 Task: Create a due date automation trigger when advanced on, on the tuesday before a card is due add fields with custom field "Resume" set to a number lower or equal to 1 and greater or equal to 10 at 11:00 AM.
Action: Mouse moved to (910, 276)
Screenshot: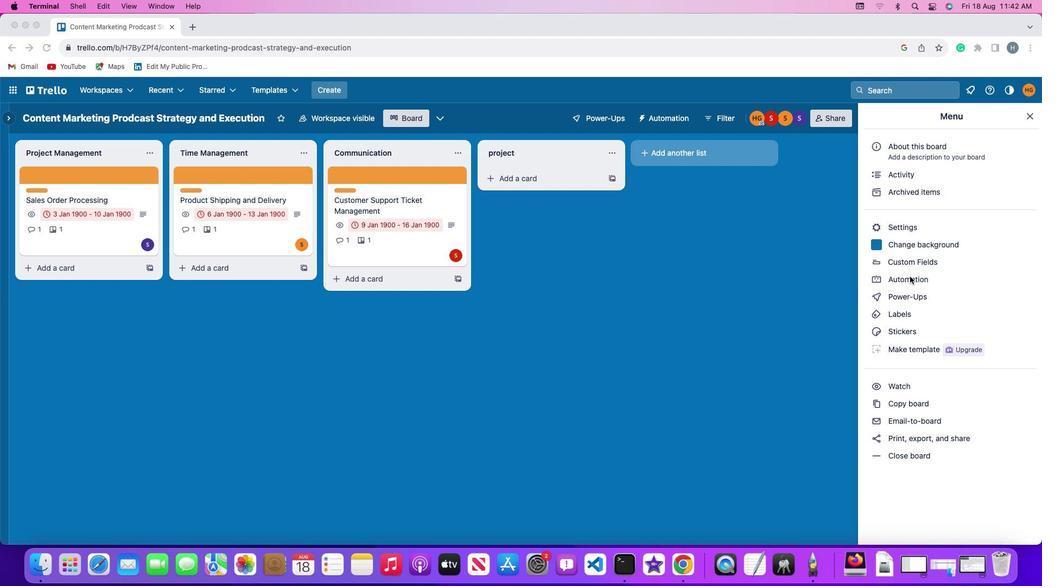 
Action: Mouse pressed left at (910, 276)
Screenshot: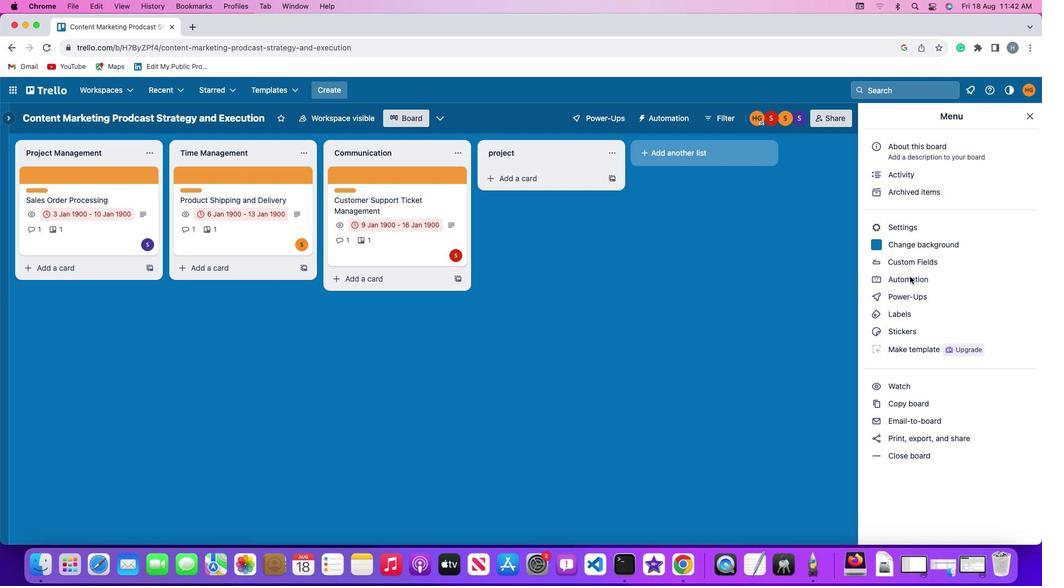 
Action: Mouse pressed left at (910, 276)
Screenshot: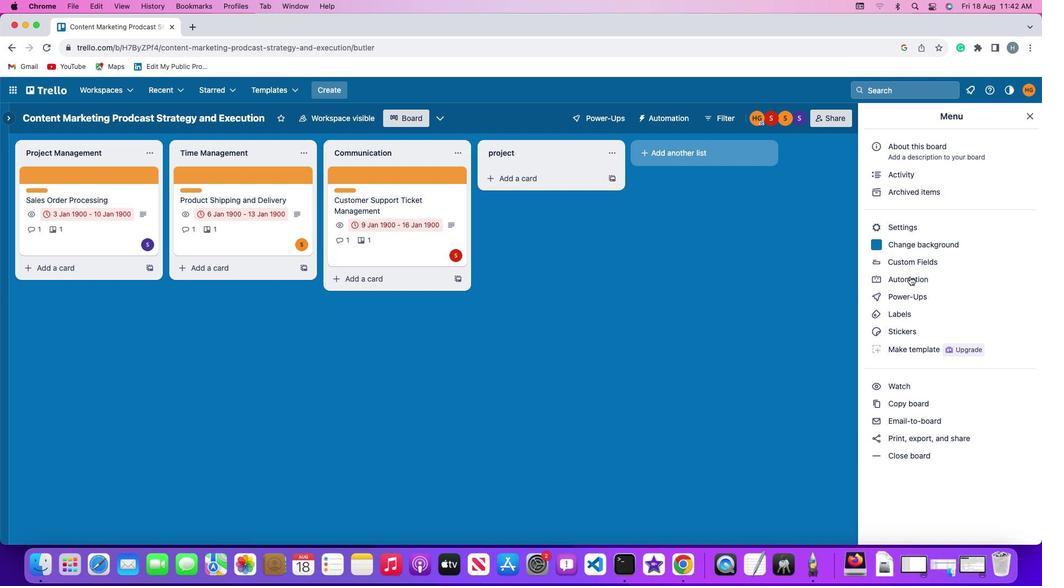 
Action: Mouse moved to (53, 256)
Screenshot: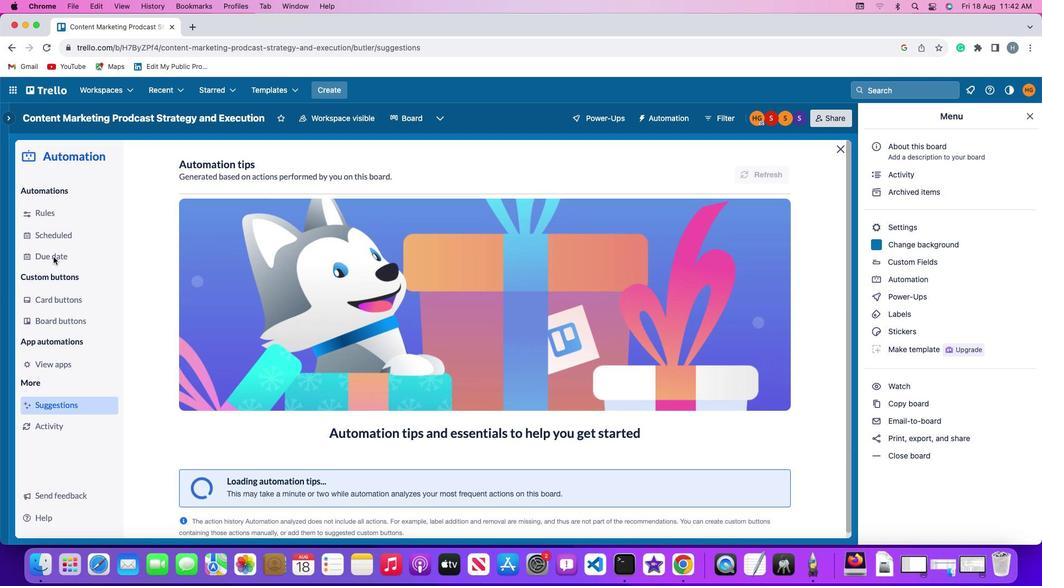 
Action: Mouse pressed left at (53, 256)
Screenshot: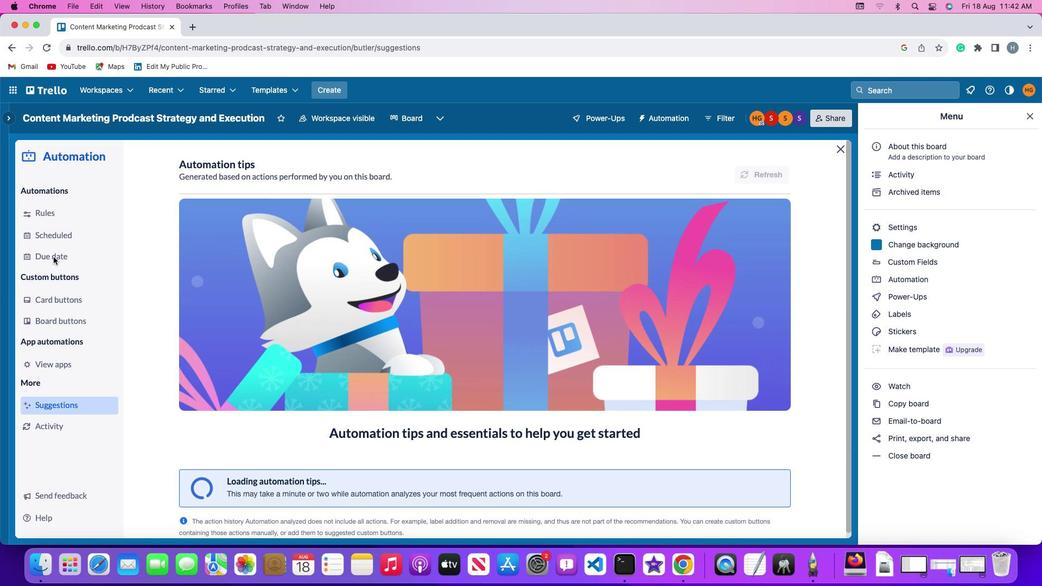 
Action: Mouse moved to (720, 167)
Screenshot: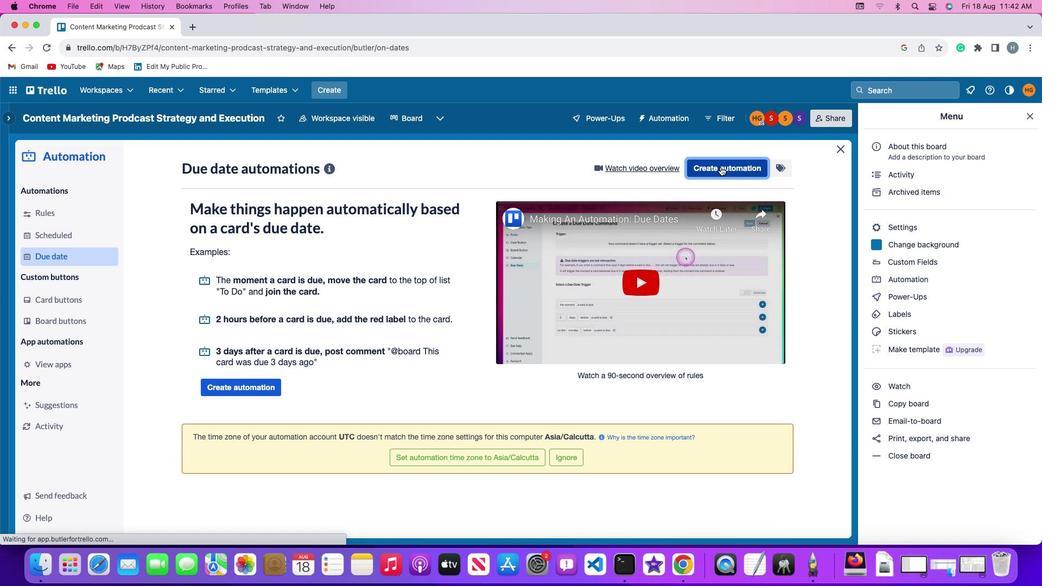 
Action: Mouse pressed left at (720, 167)
Screenshot: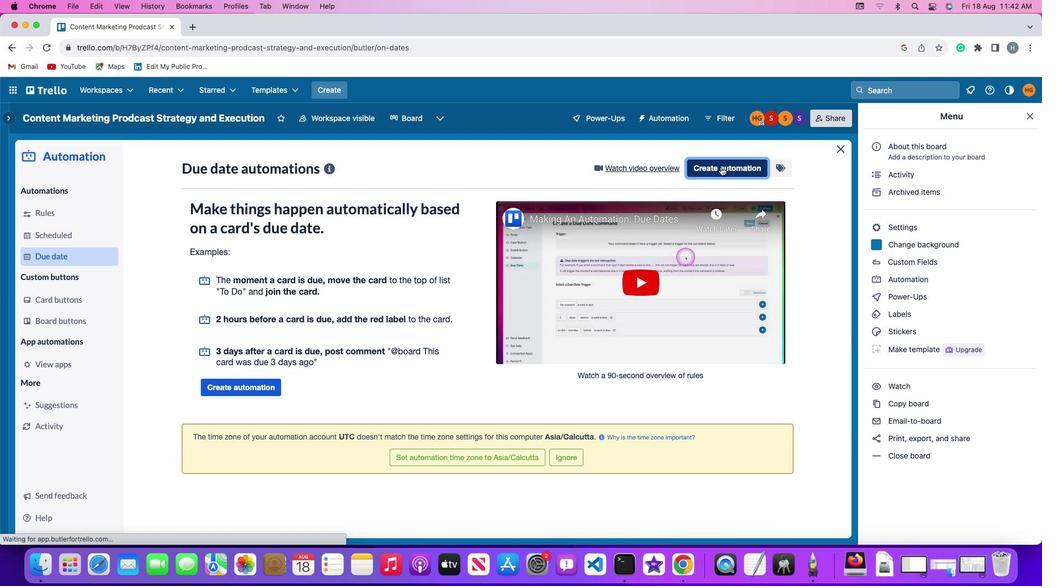 
Action: Mouse moved to (201, 269)
Screenshot: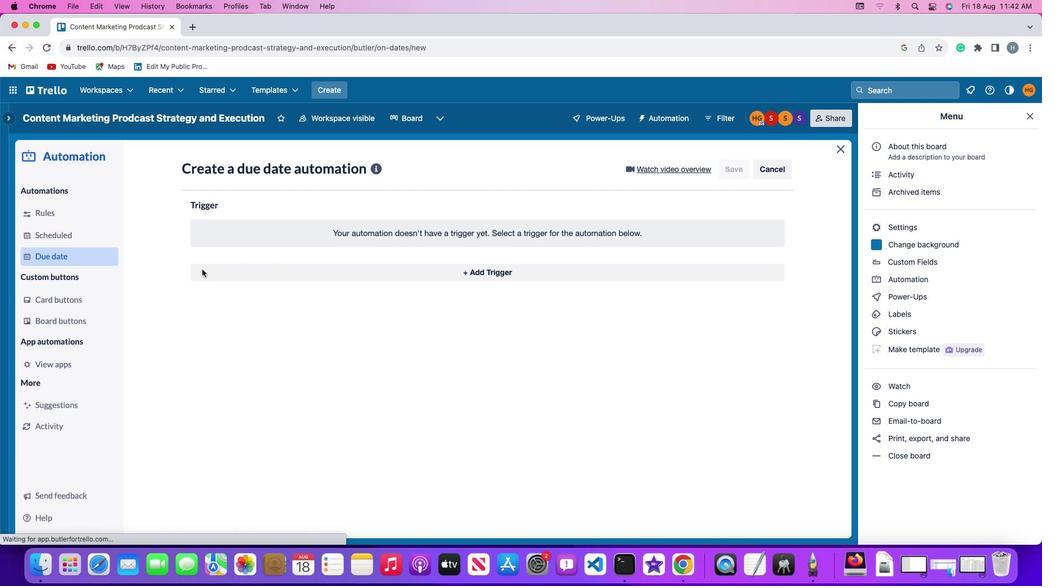 
Action: Mouse pressed left at (201, 269)
Screenshot: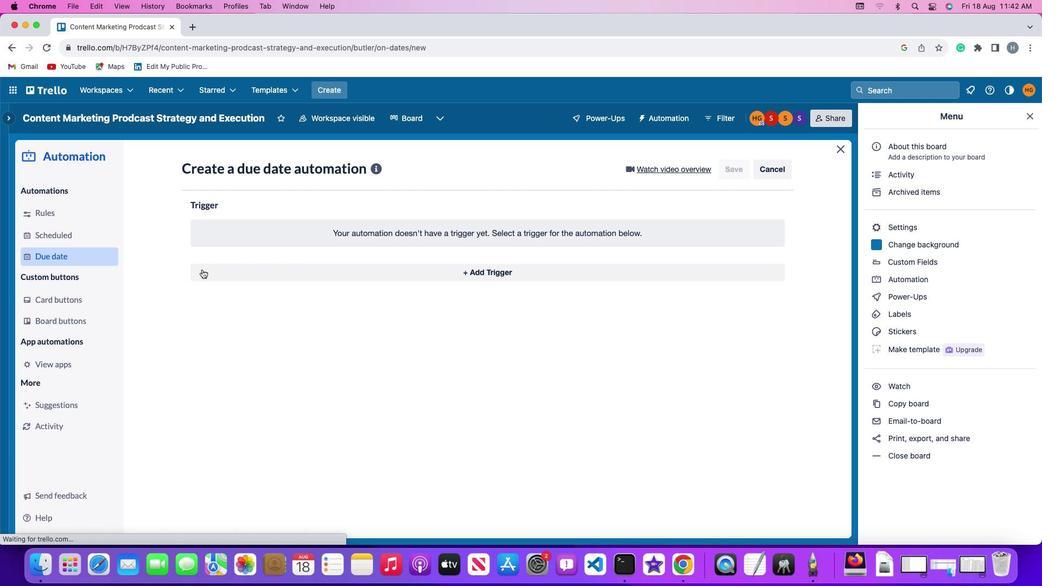 
Action: Mouse moved to (229, 474)
Screenshot: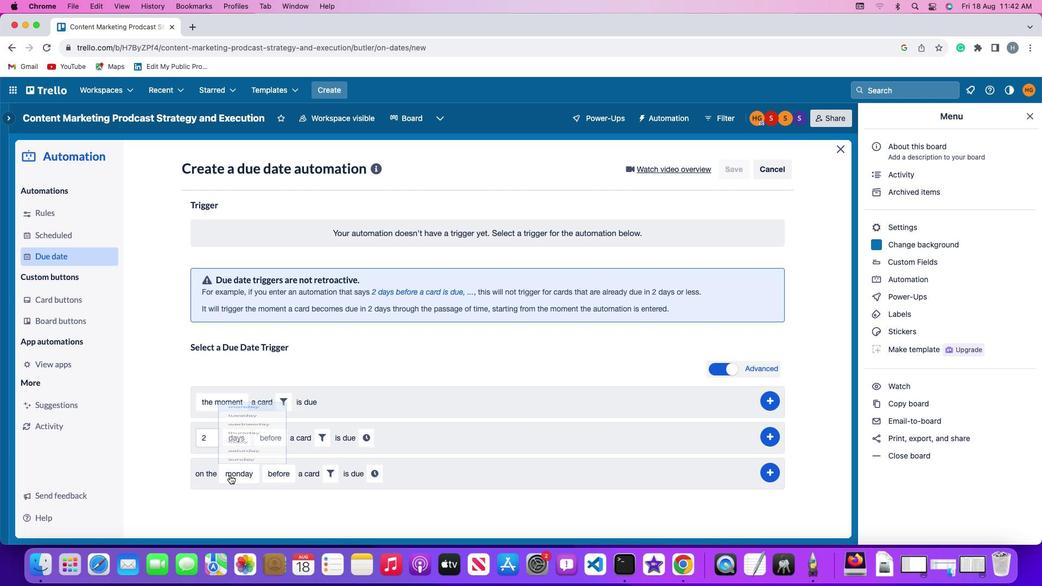 
Action: Mouse pressed left at (229, 474)
Screenshot: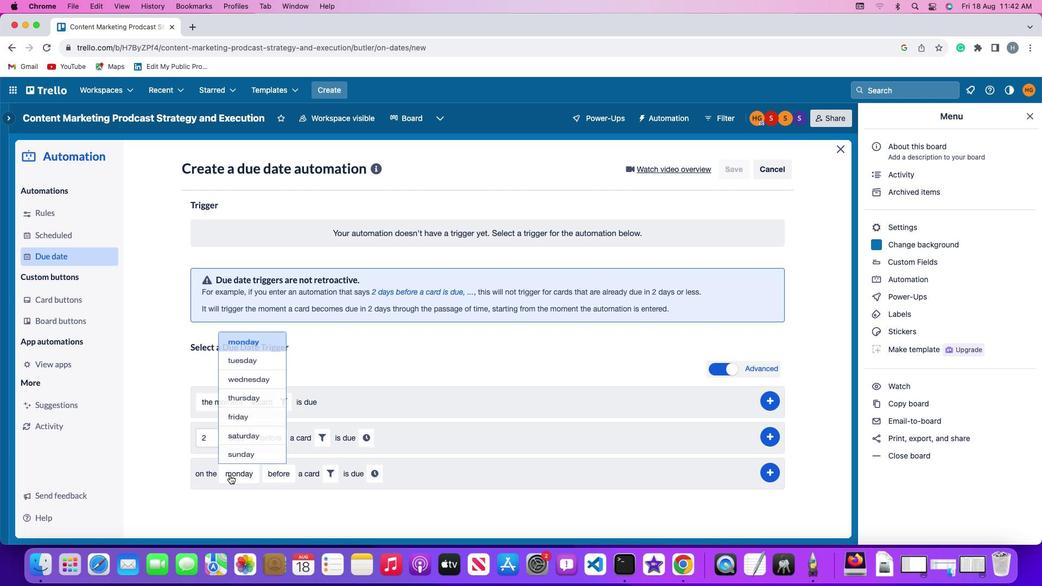 
Action: Mouse moved to (250, 339)
Screenshot: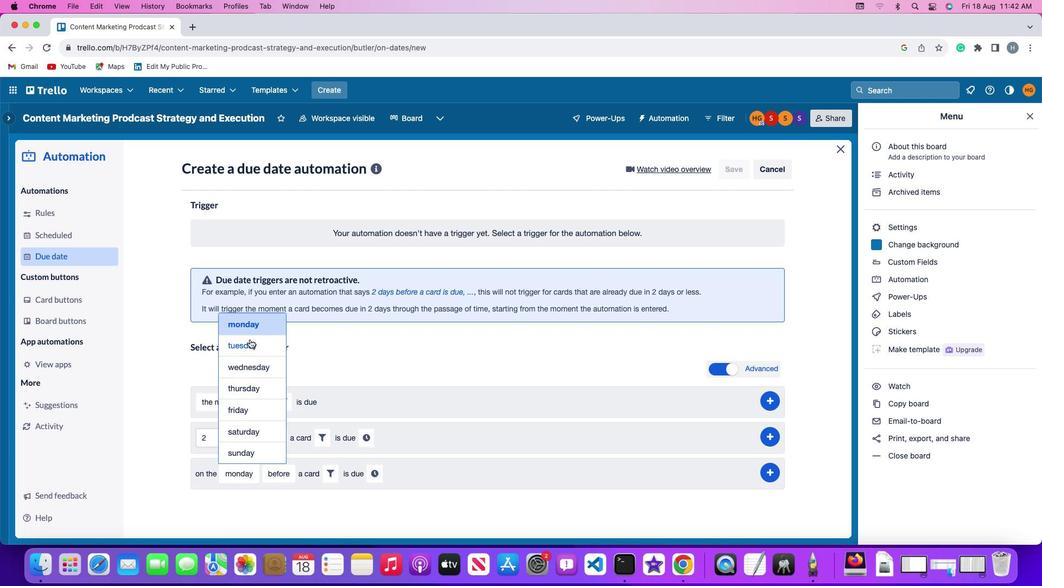 
Action: Mouse pressed left at (250, 339)
Screenshot: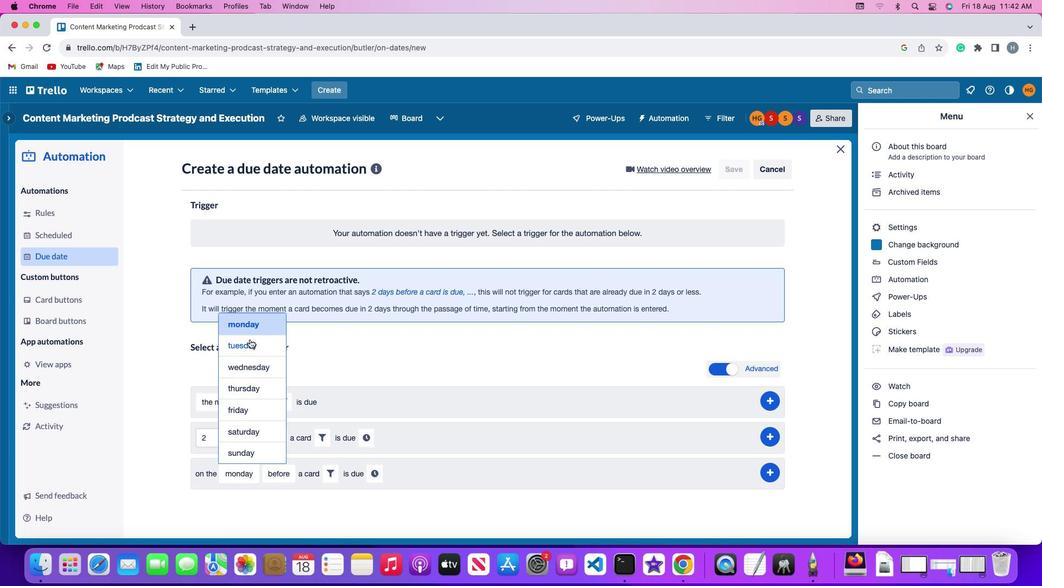 
Action: Mouse moved to (280, 465)
Screenshot: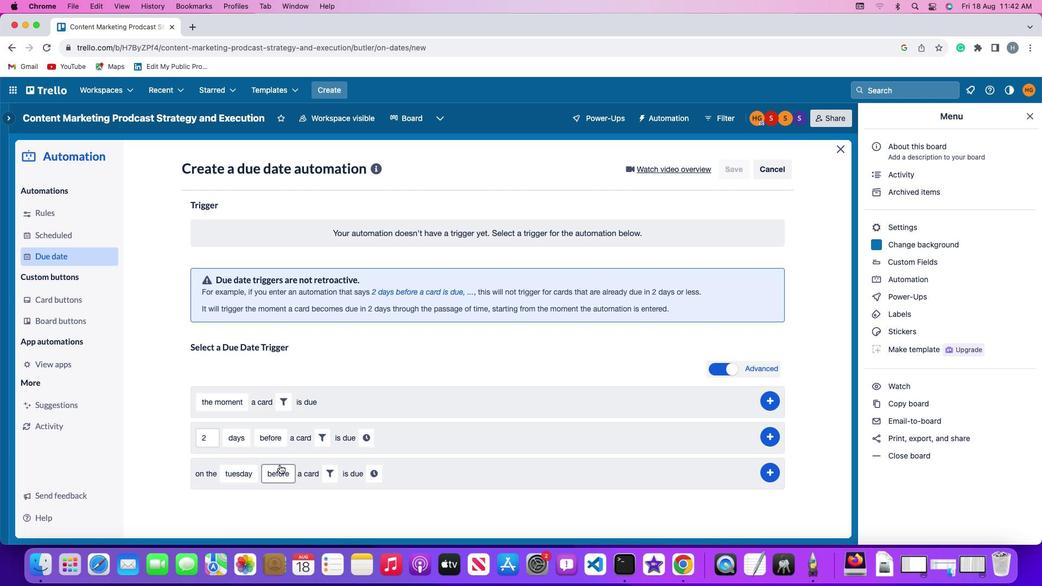 
Action: Mouse pressed left at (280, 465)
Screenshot: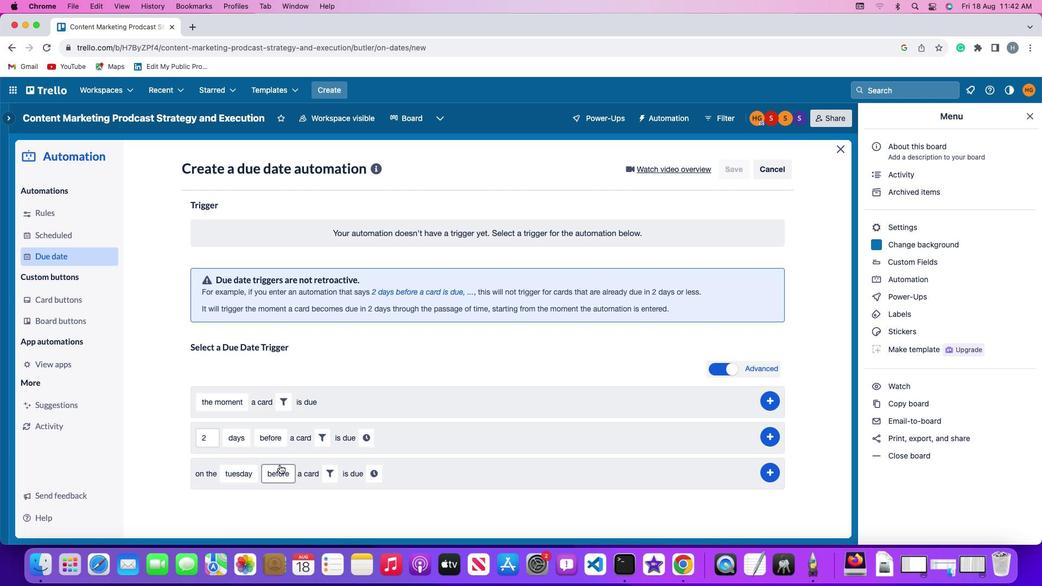 
Action: Mouse moved to (303, 378)
Screenshot: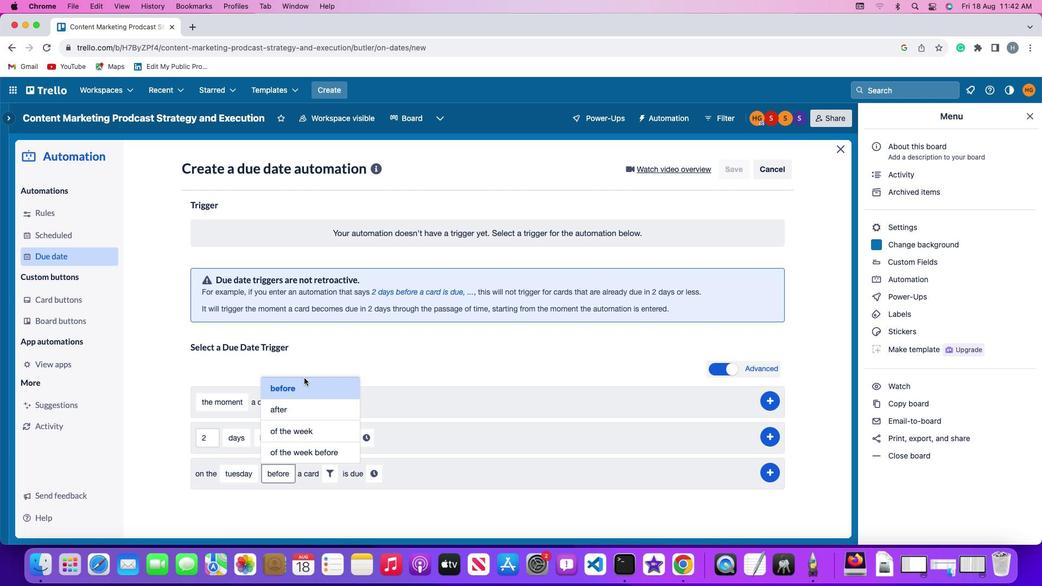 
Action: Mouse pressed left at (303, 378)
Screenshot: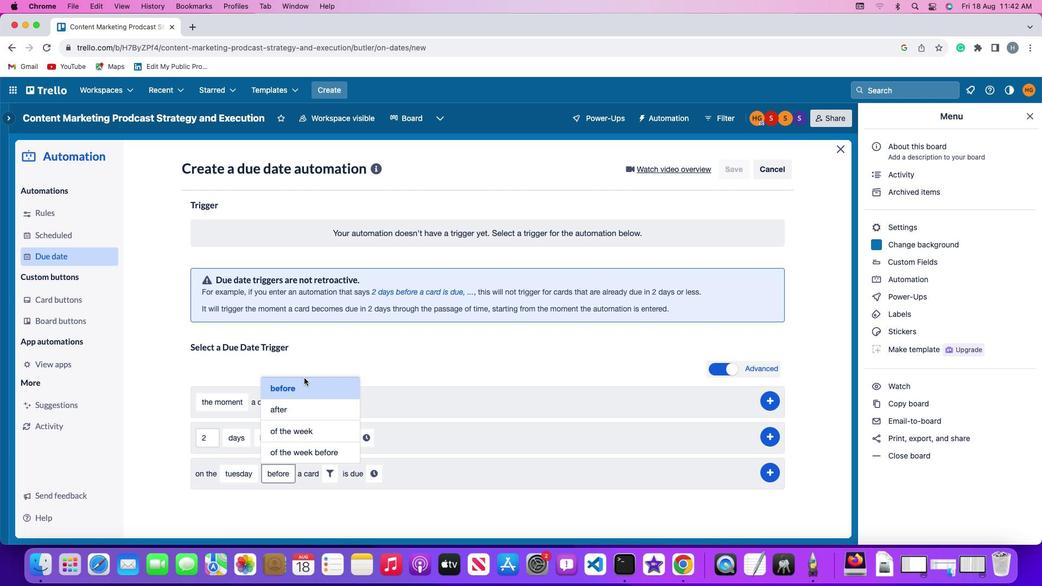 
Action: Mouse moved to (334, 472)
Screenshot: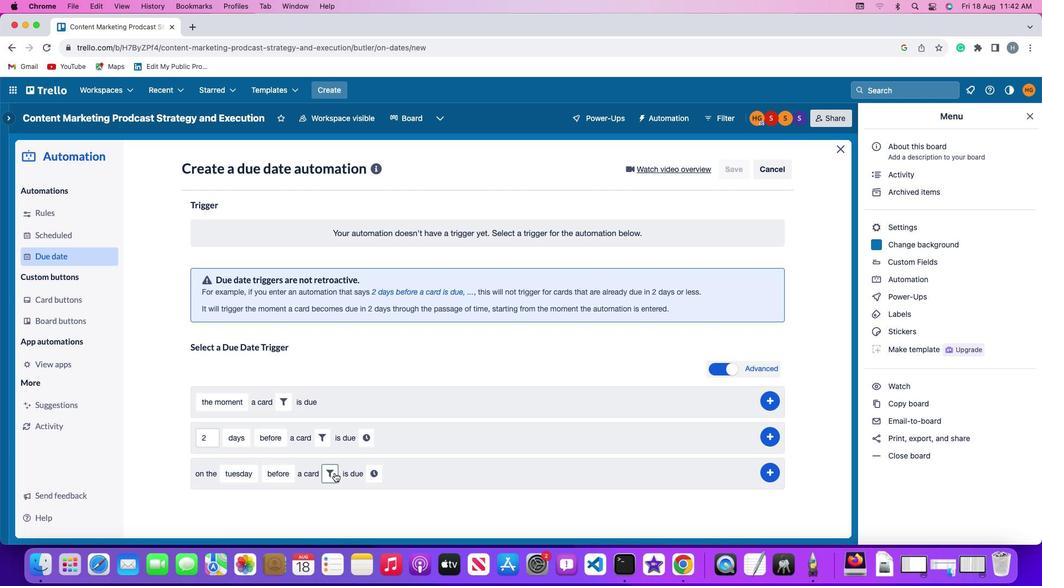 
Action: Mouse pressed left at (334, 472)
Screenshot: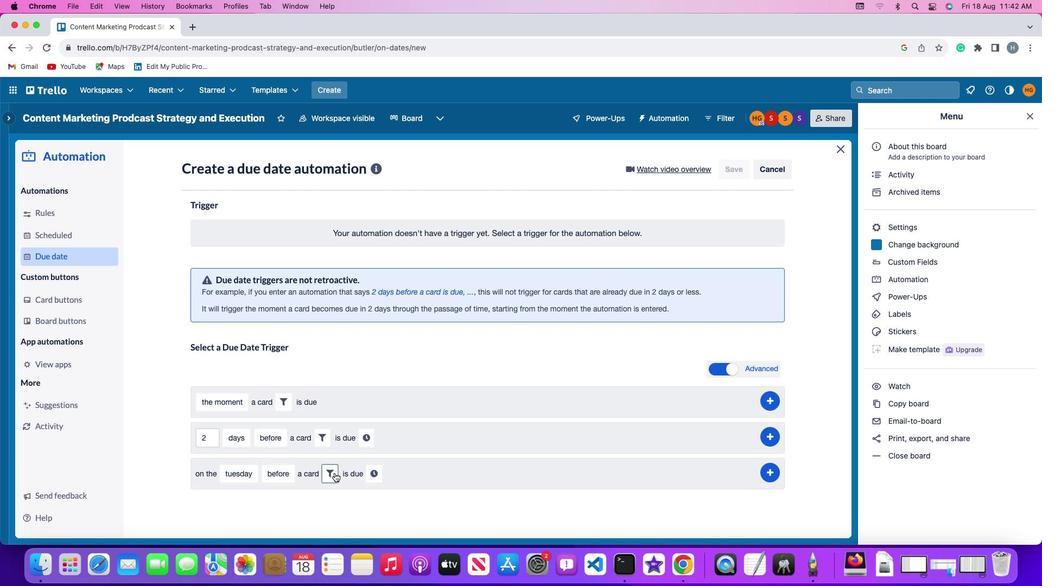 
Action: Mouse moved to (503, 506)
Screenshot: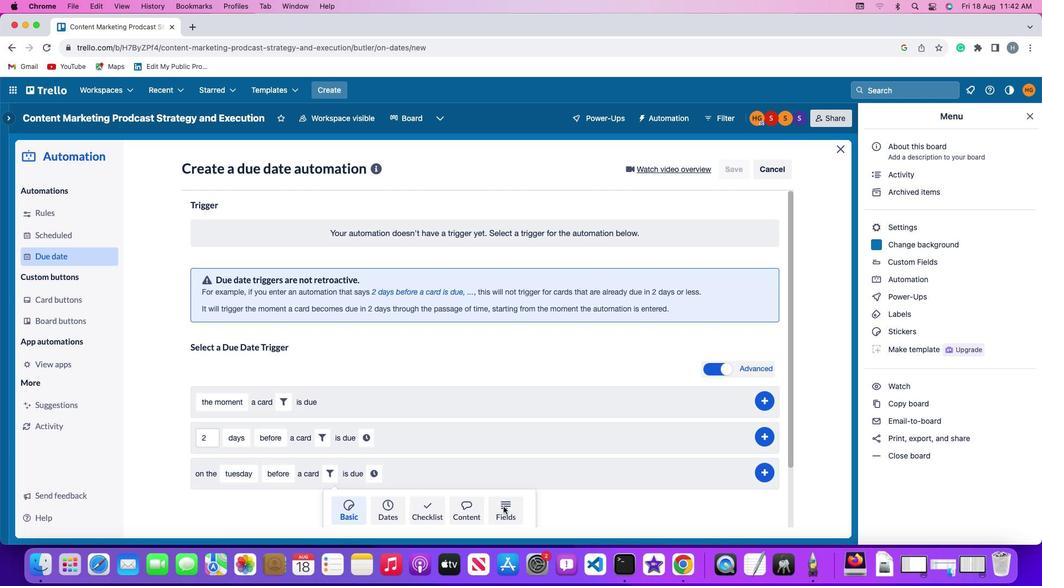 
Action: Mouse pressed left at (503, 506)
Screenshot: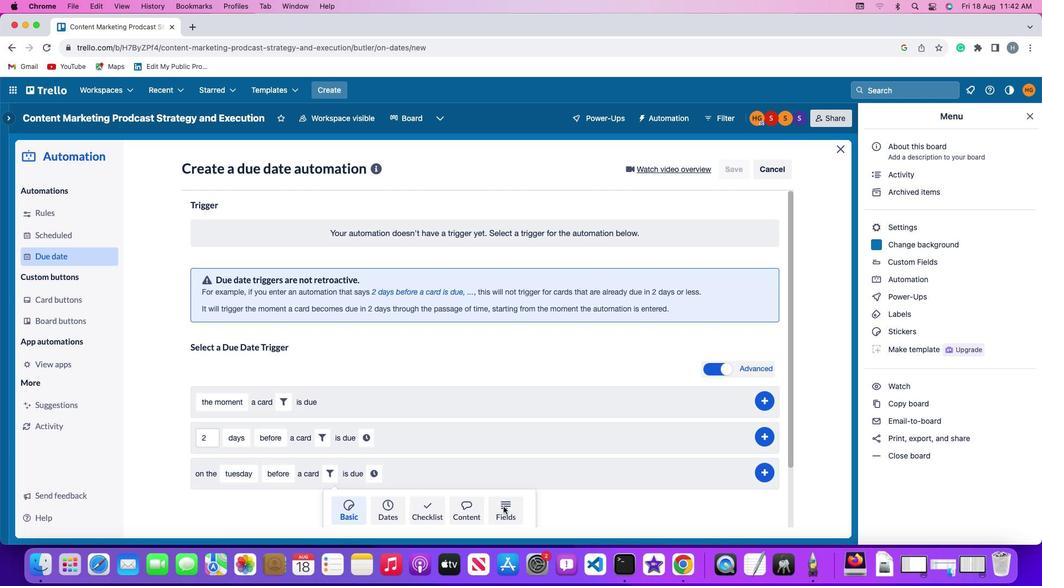 
Action: Mouse moved to (268, 498)
Screenshot: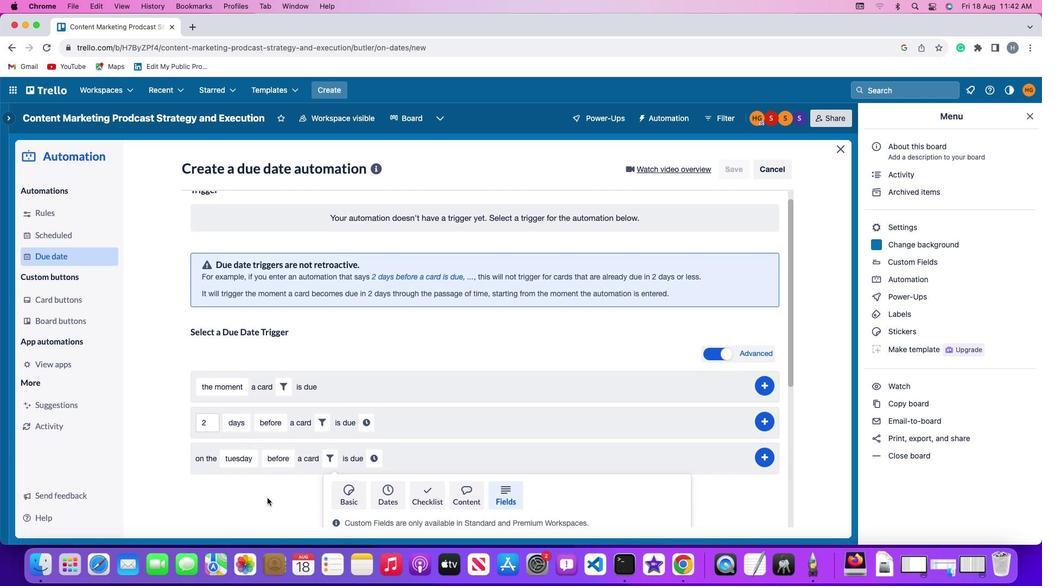 
Action: Mouse scrolled (268, 498) with delta (0, 0)
Screenshot: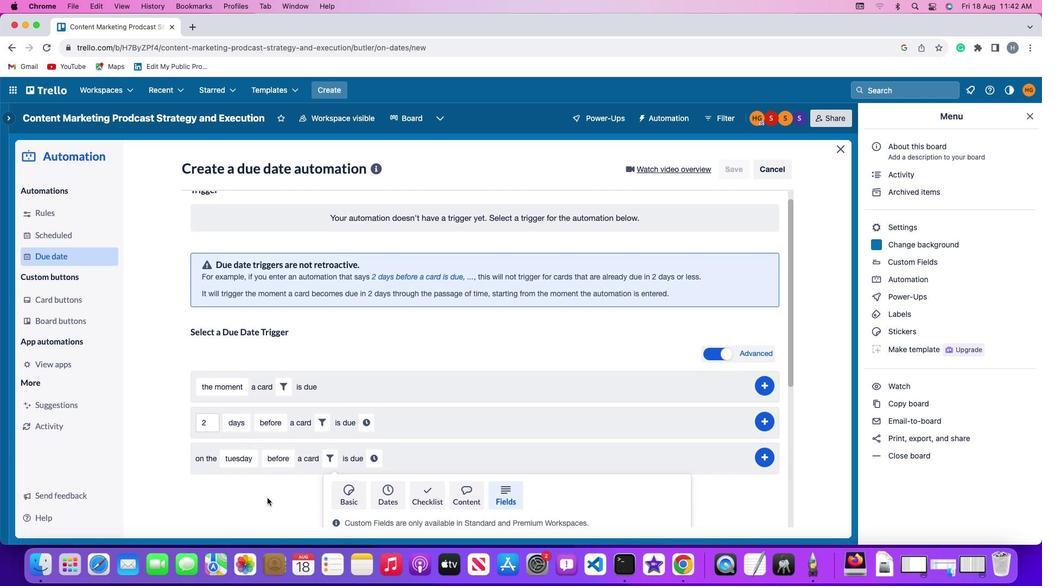 
Action: Mouse scrolled (268, 498) with delta (0, 0)
Screenshot: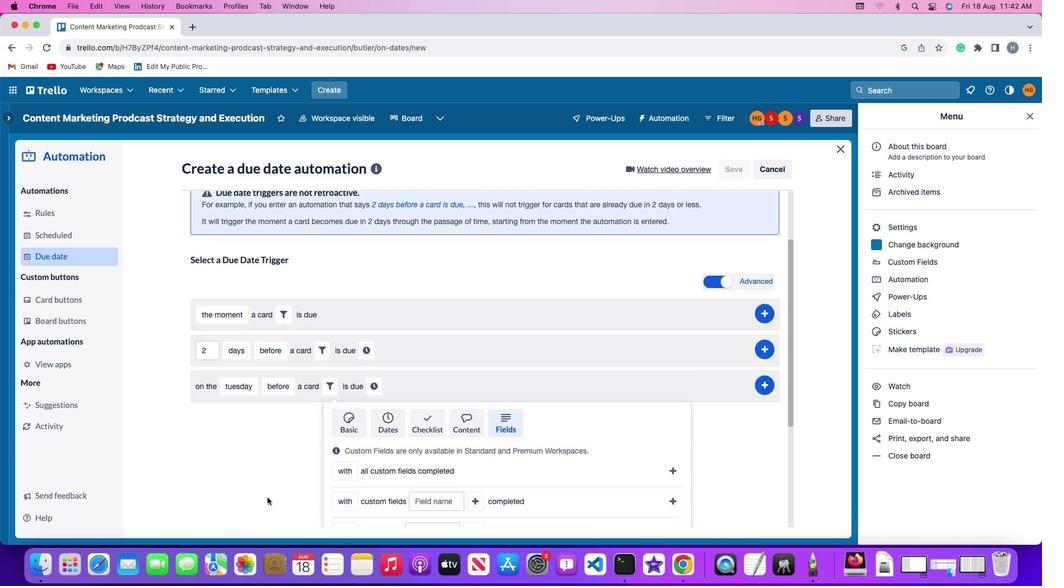 
Action: Mouse scrolled (268, 498) with delta (0, -1)
Screenshot: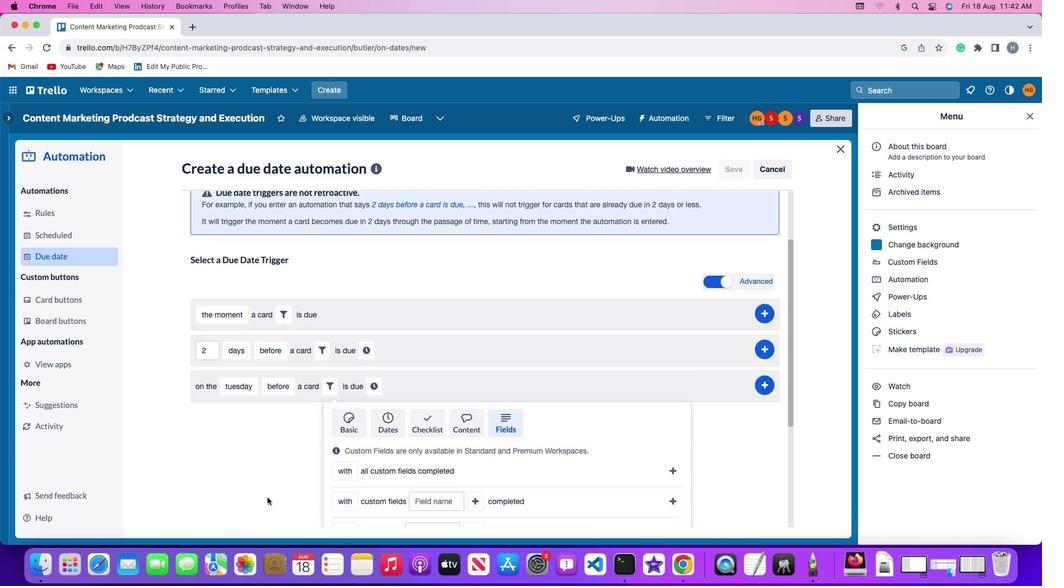 
Action: Mouse scrolled (268, 498) with delta (0, -2)
Screenshot: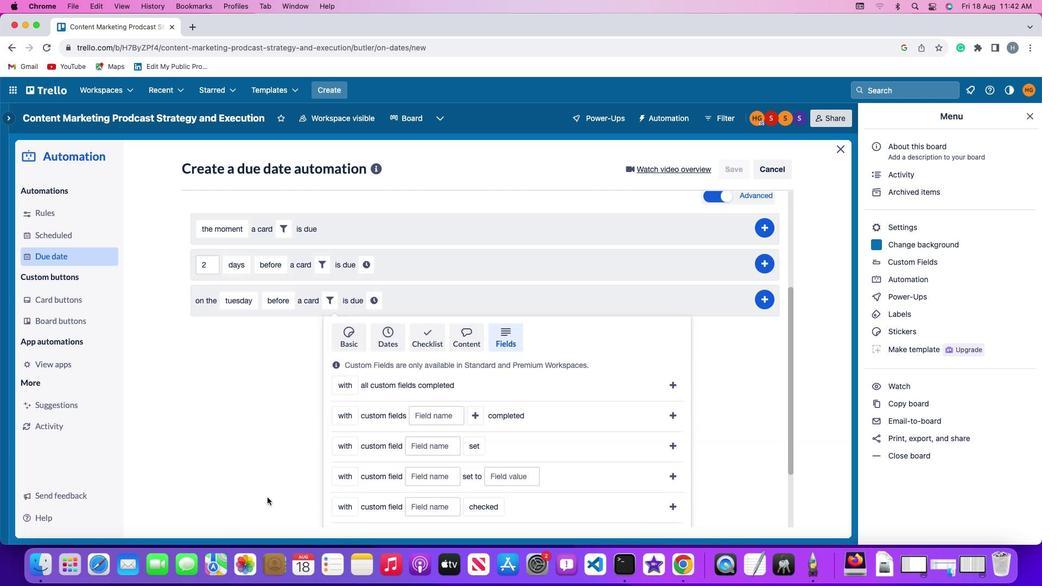 
Action: Mouse moved to (267, 497)
Screenshot: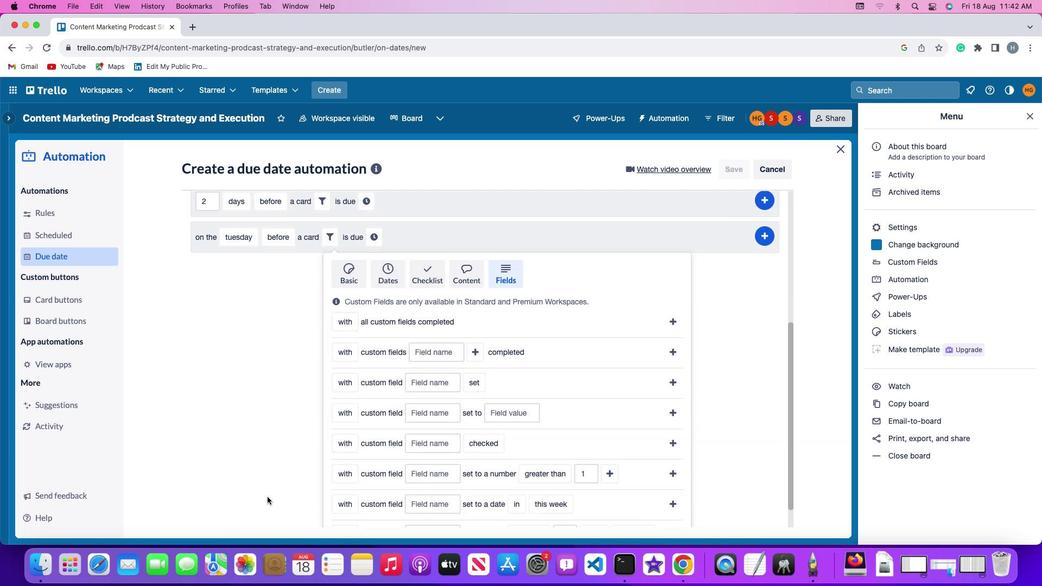 
Action: Mouse scrolled (267, 497) with delta (0, -3)
Screenshot: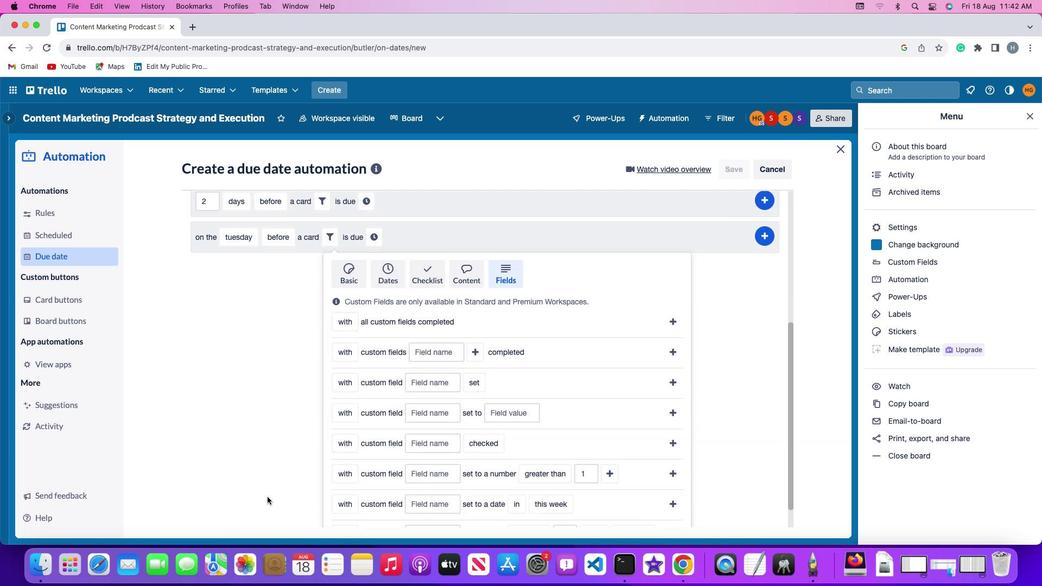 
Action: Mouse moved to (267, 496)
Screenshot: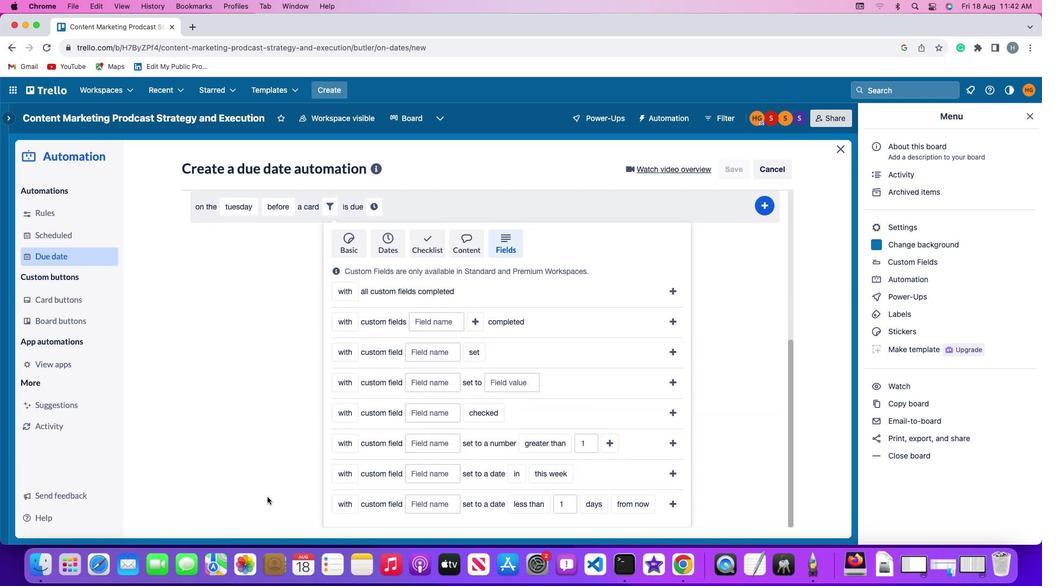 
Action: Mouse scrolled (267, 496) with delta (0, 0)
Screenshot: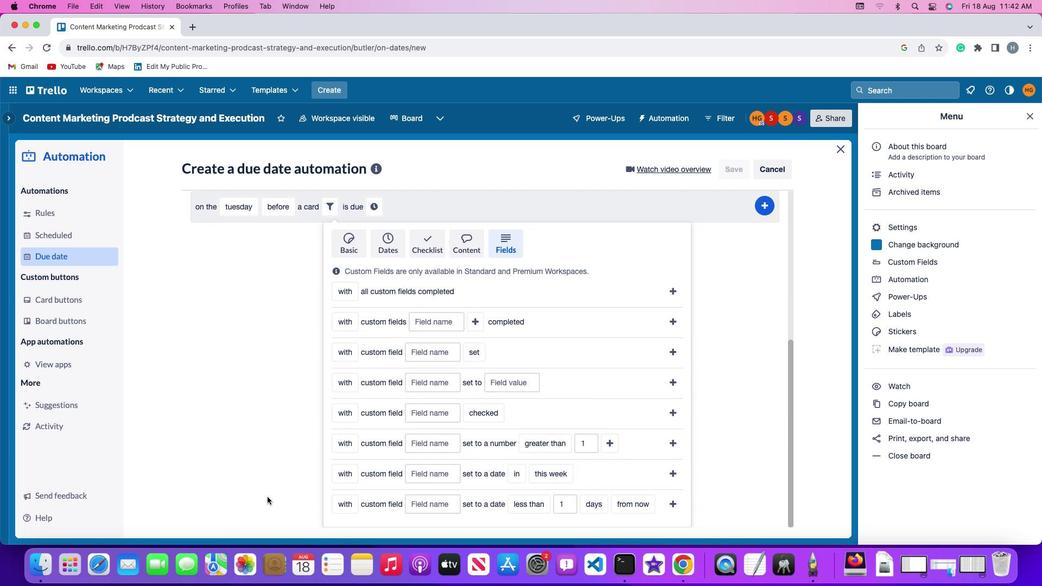 
Action: Mouse scrolled (267, 496) with delta (0, 0)
Screenshot: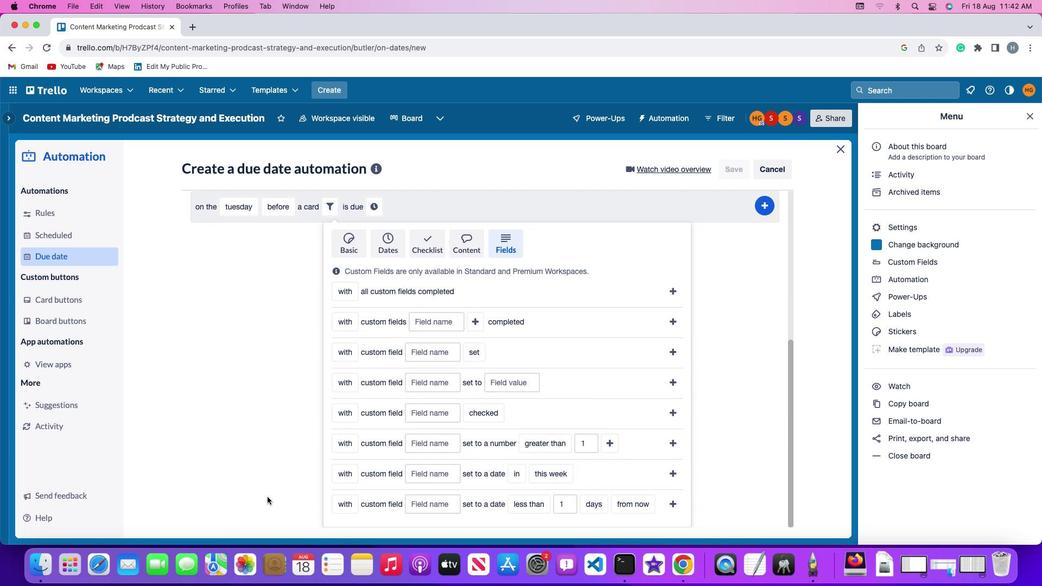 
Action: Mouse scrolled (267, 496) with delta (0, -1)
Screenshot: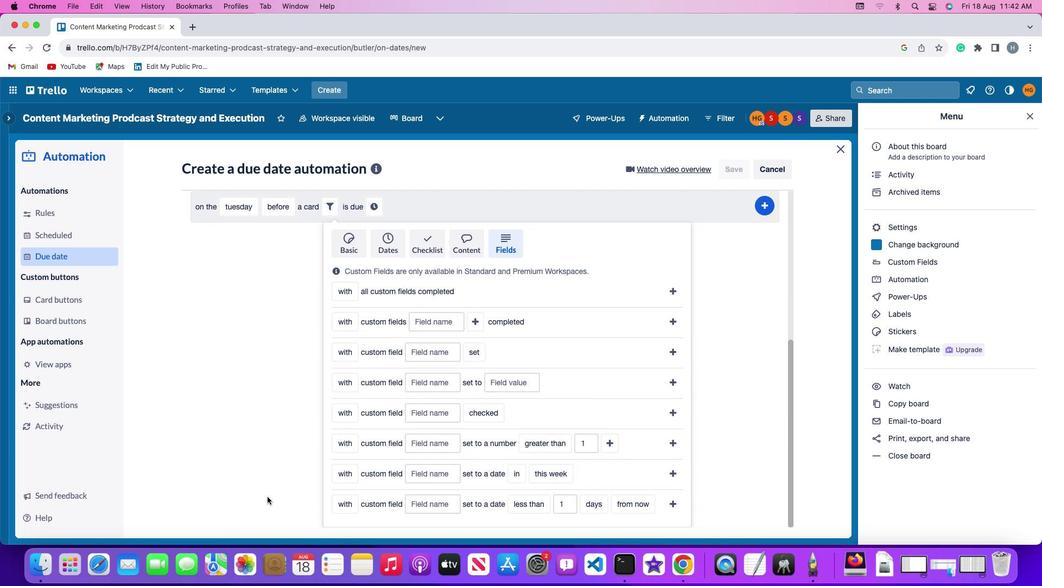 
Action: Mouse scrolled (267, 496) with delta (0, -2)
Screenshot: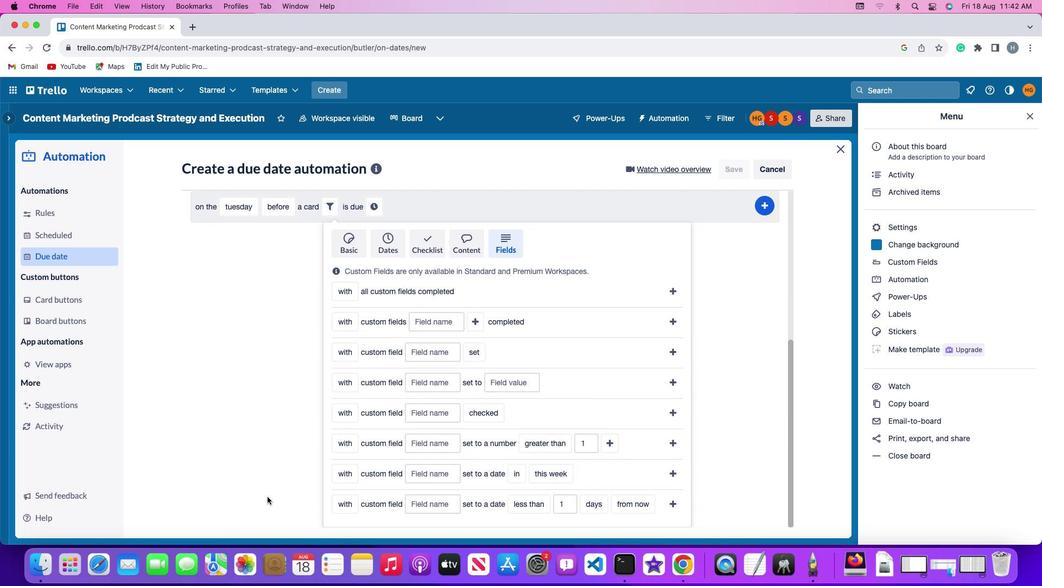 
Action: Mouse scrolled (267, 496) with delta (0, -2)
Screenshot: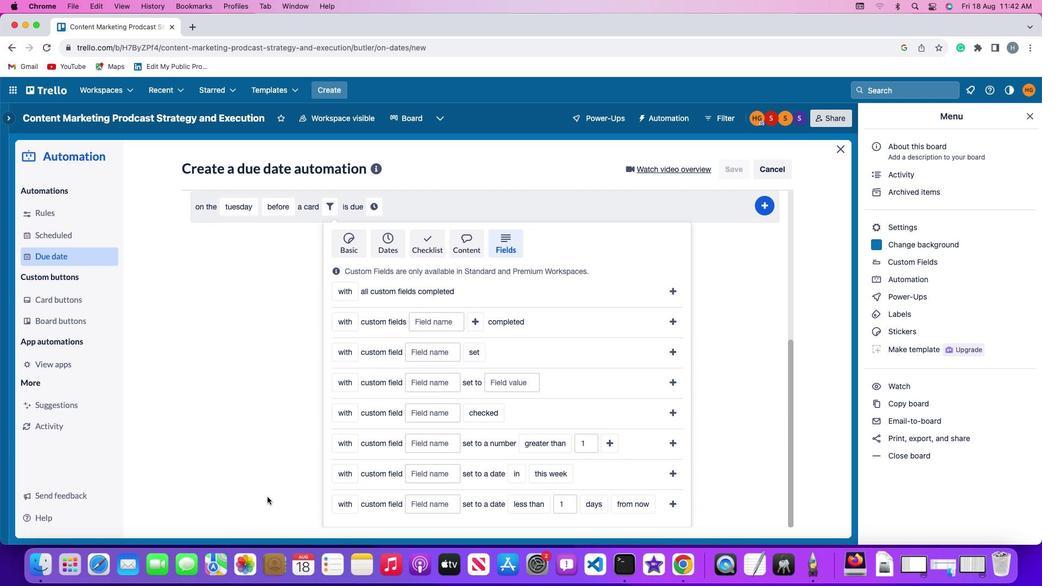 
Action: Mouse moved to (341, 444)
Screenshot: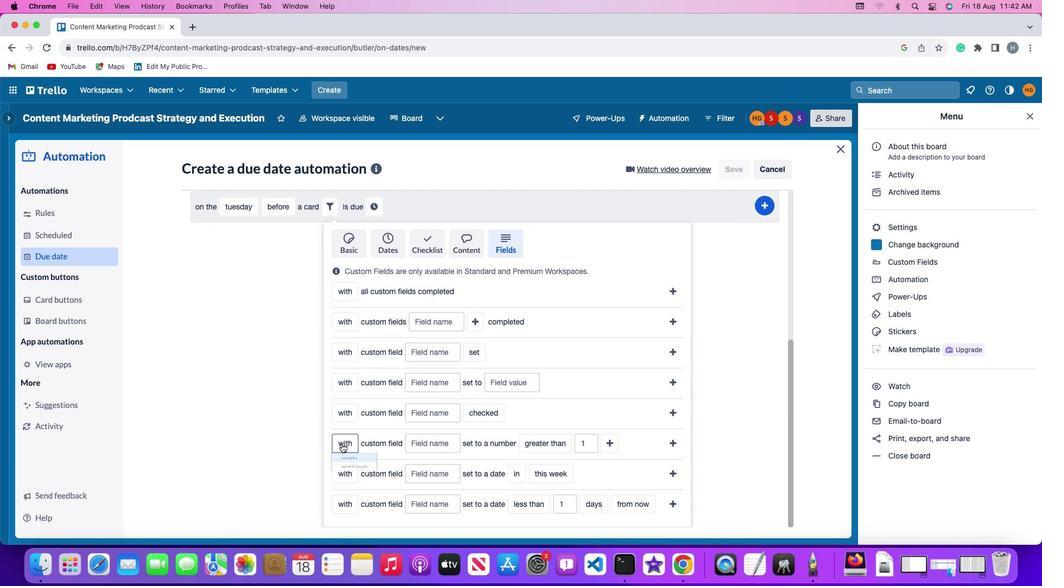 
Action: Mouse pressed left at (341, 444)
Screenshot: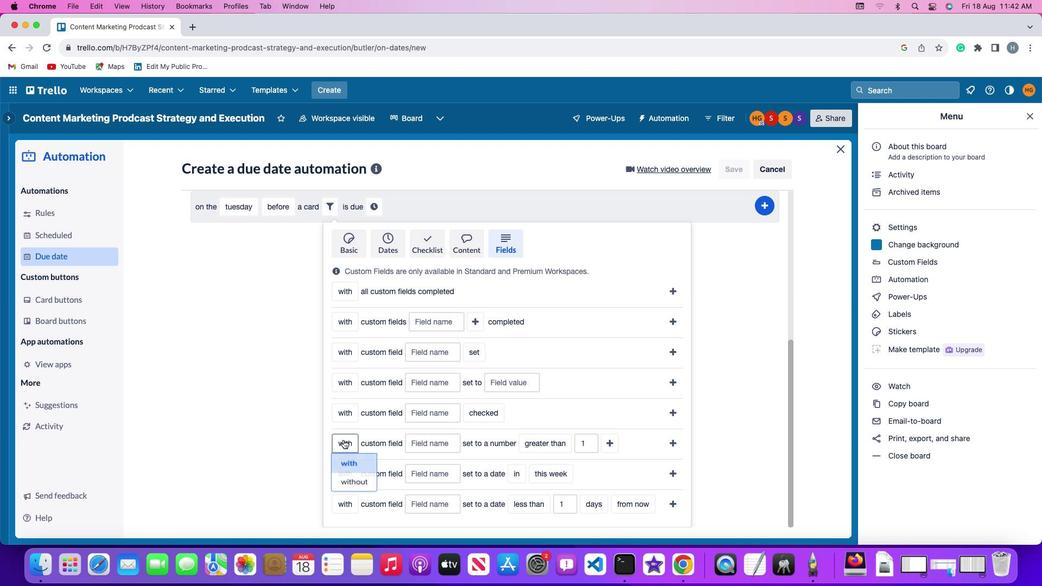 
Action: Mouse moved to (349, 465)
Screenshot: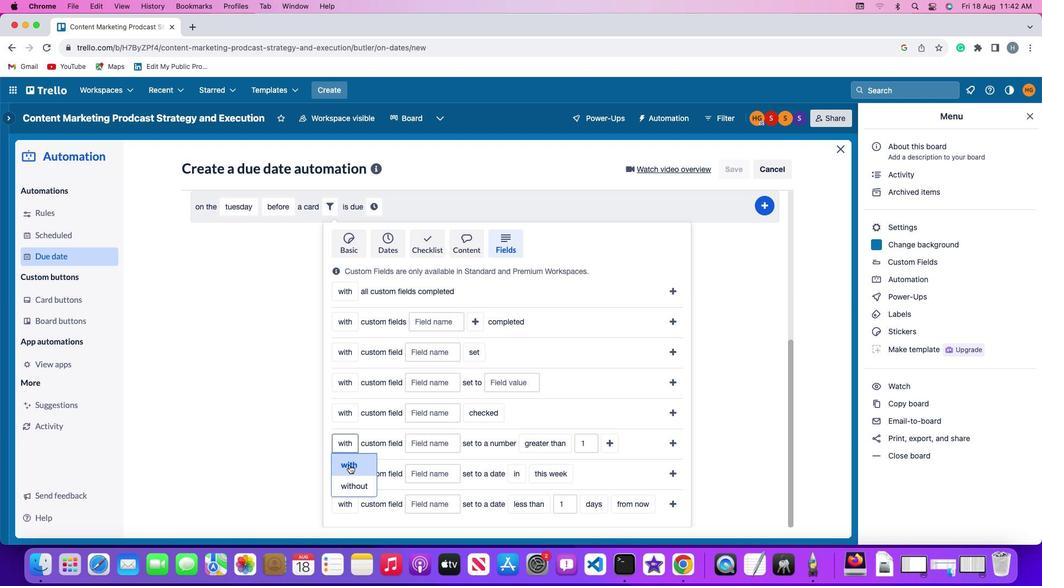 
Action: Mouse pressed left at (349, 465)
Screenshot: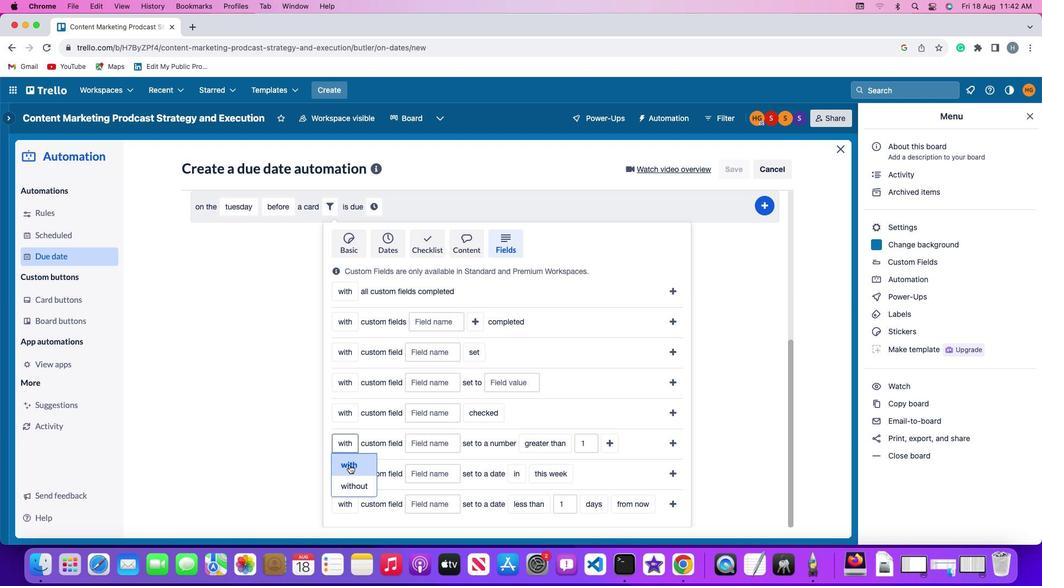 
Action: Mouse moved to (438, 448)
Screenshot: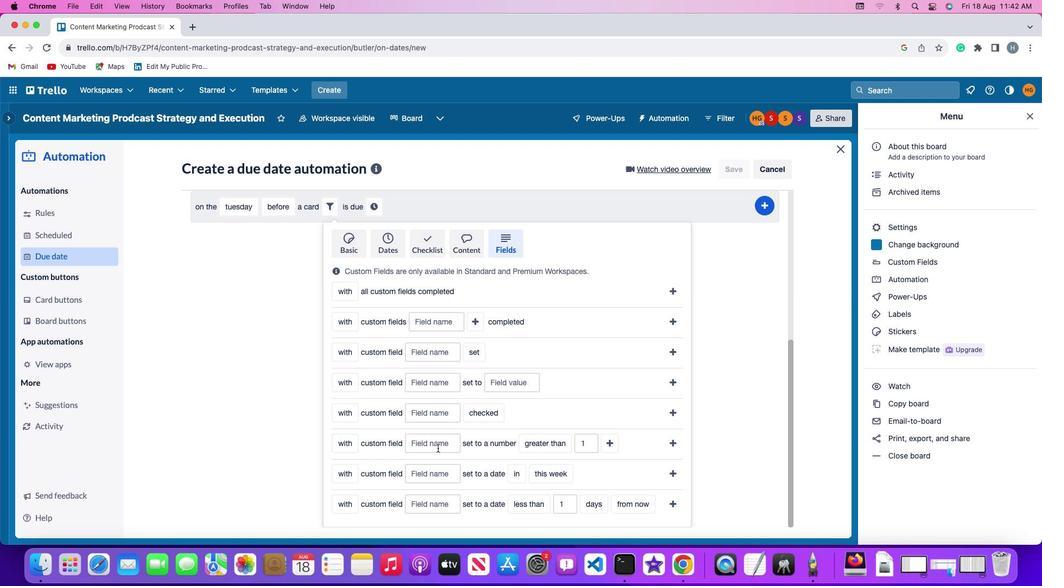 
Action: Mouse pressed left at (438, 448)
Screenshot: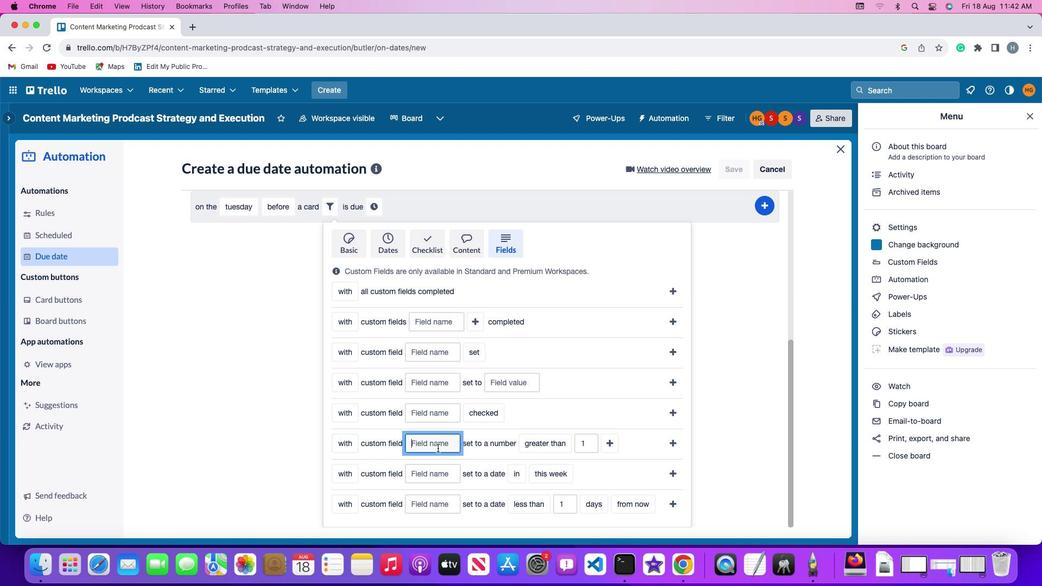 
Action: Mouse moved to (438, 447)
Screenshot: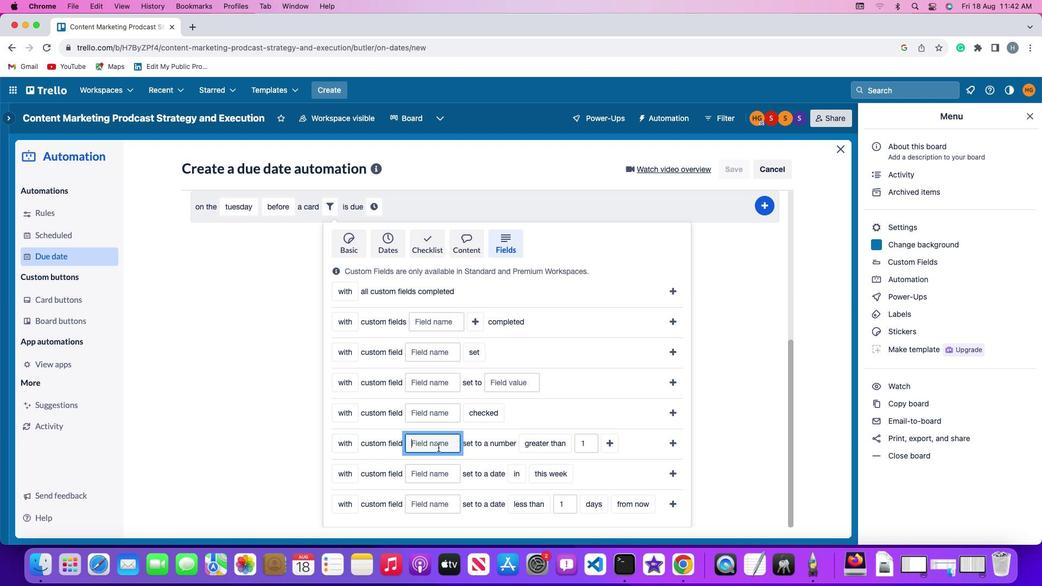 
Action: Key pressed Key.shift'R''e''s''u''m''e'
Screenshot: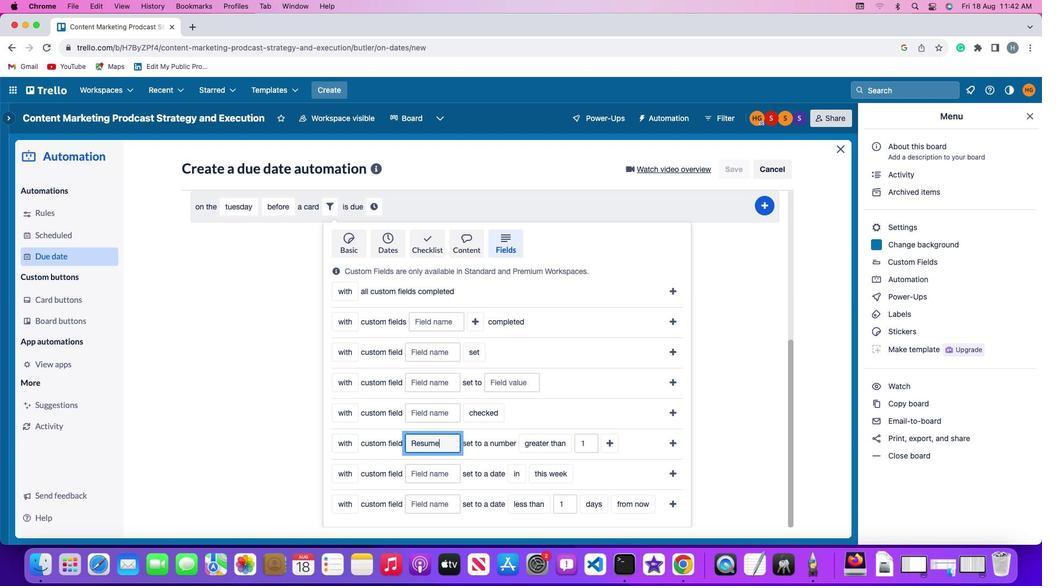 
Action: Mouse moved to (551, 446)
Screenshot: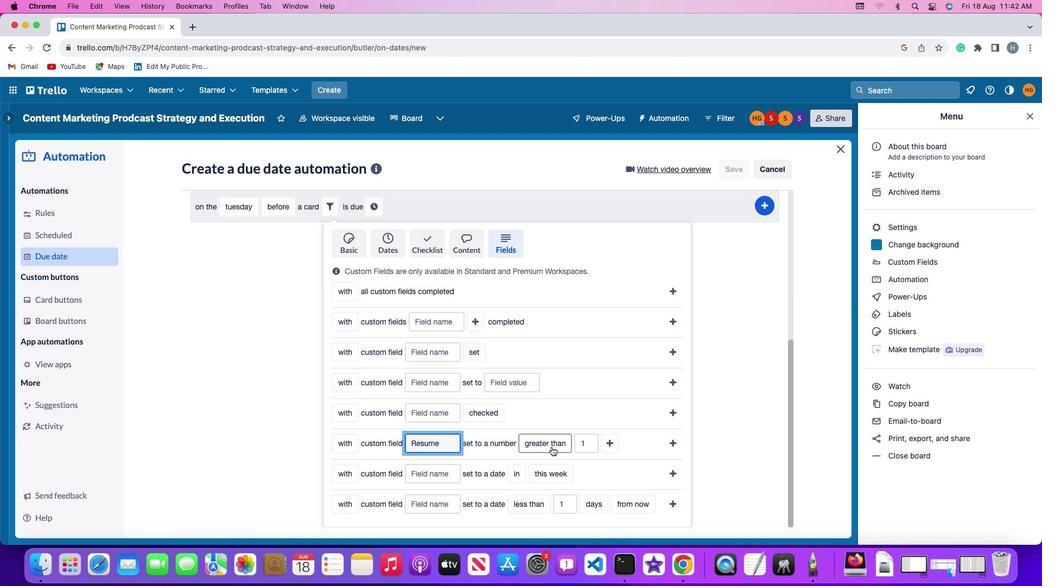 
Action: Mouse pressed left at (551, 446)
Screenshot: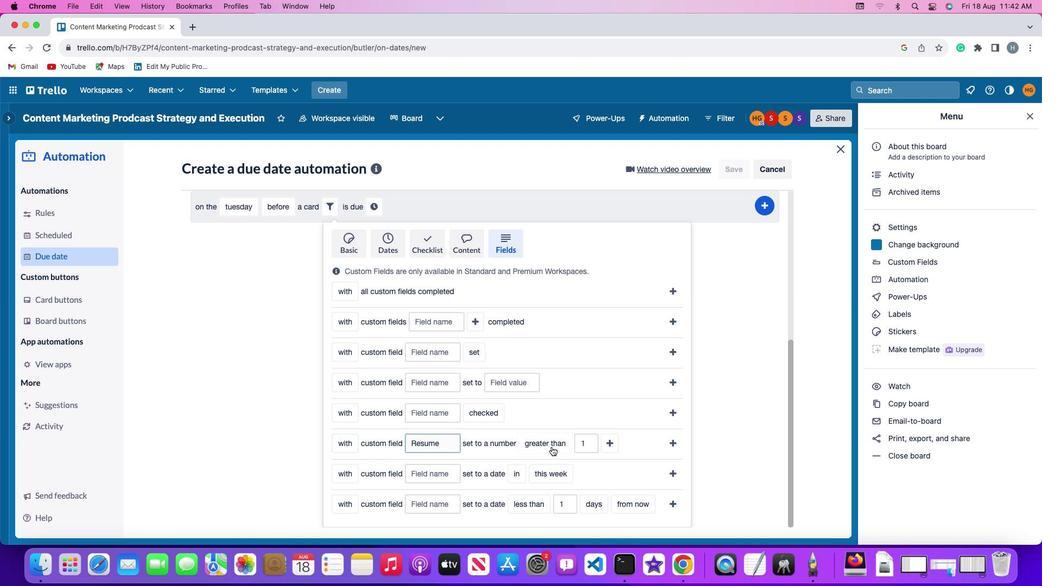 
Action: Mouse moved to (547, 424)
Screenshot: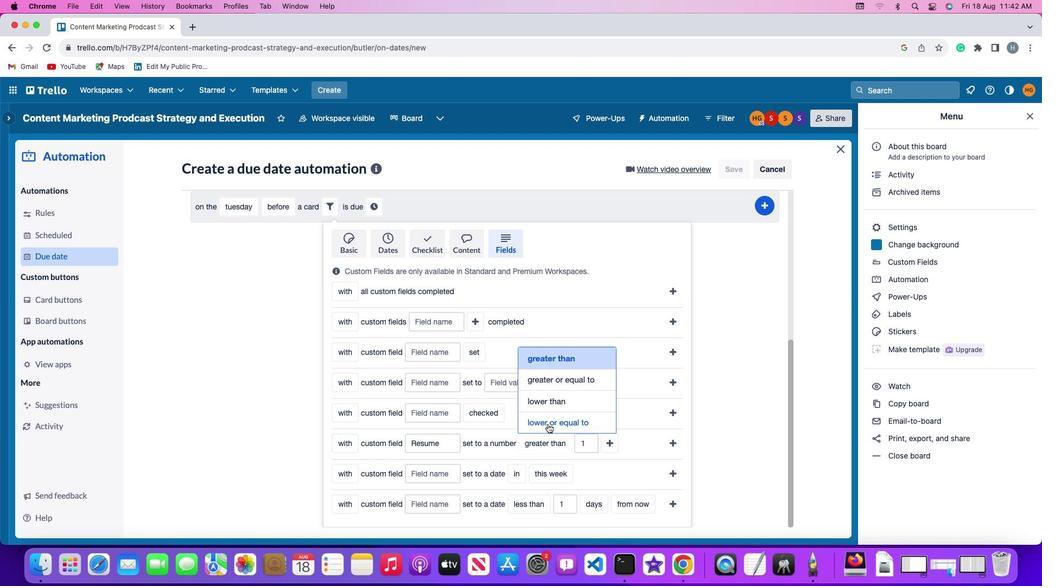 
Action: Mouse pressed left at (547, 424)
Screenshot: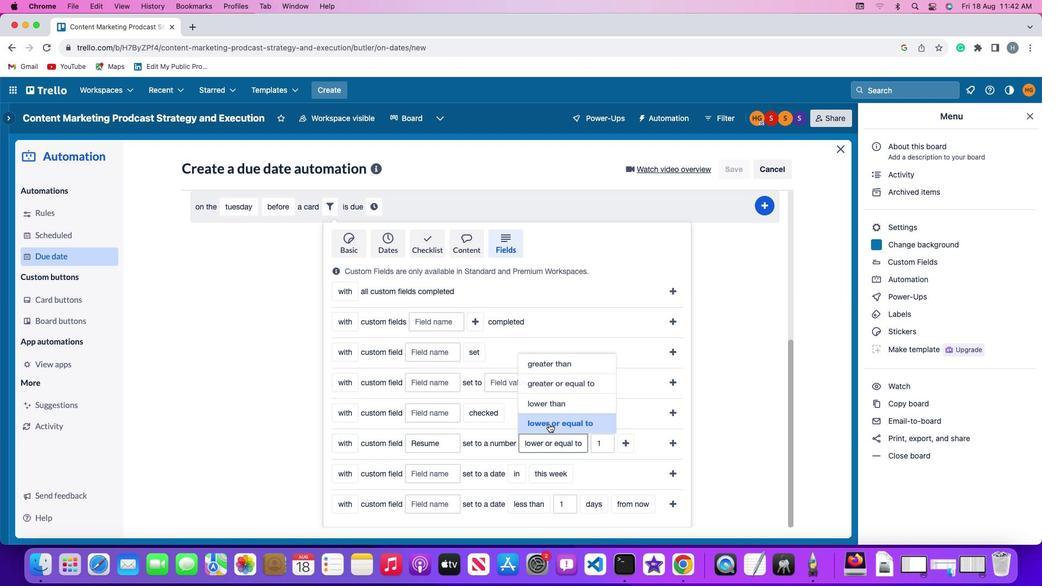 
Action: Mouse moved to (601, 441)
Screenshot: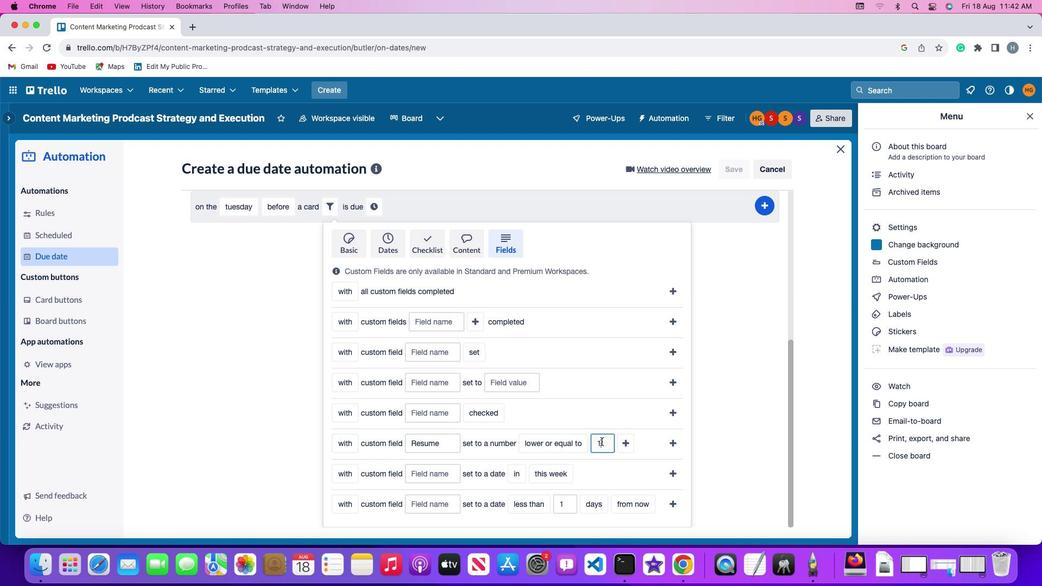
Action: Mouse pressed left at (601, 441)
Screenshot: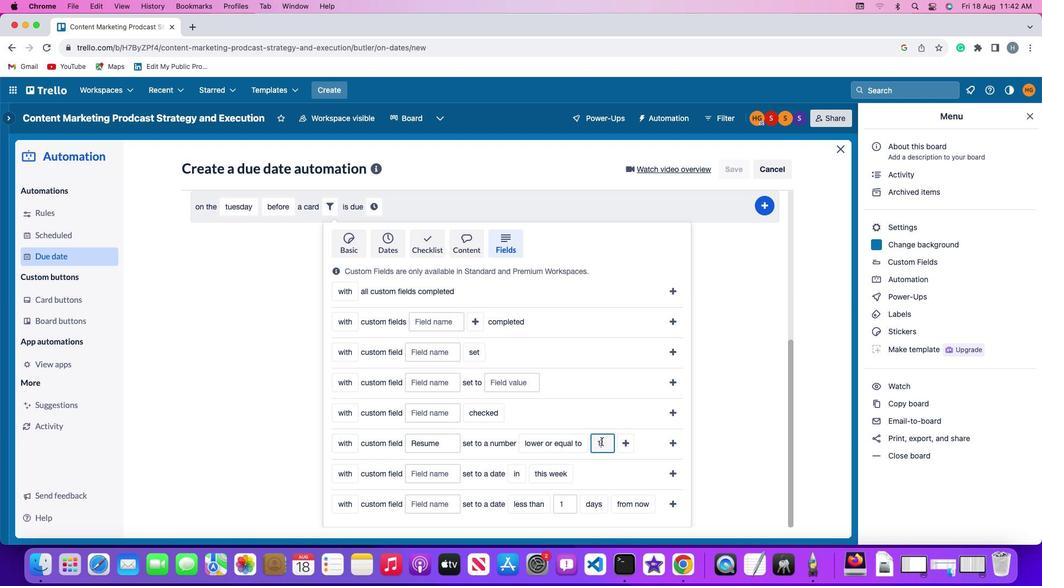 
Action: Key pressed Key.backspace'1'
Screenshot: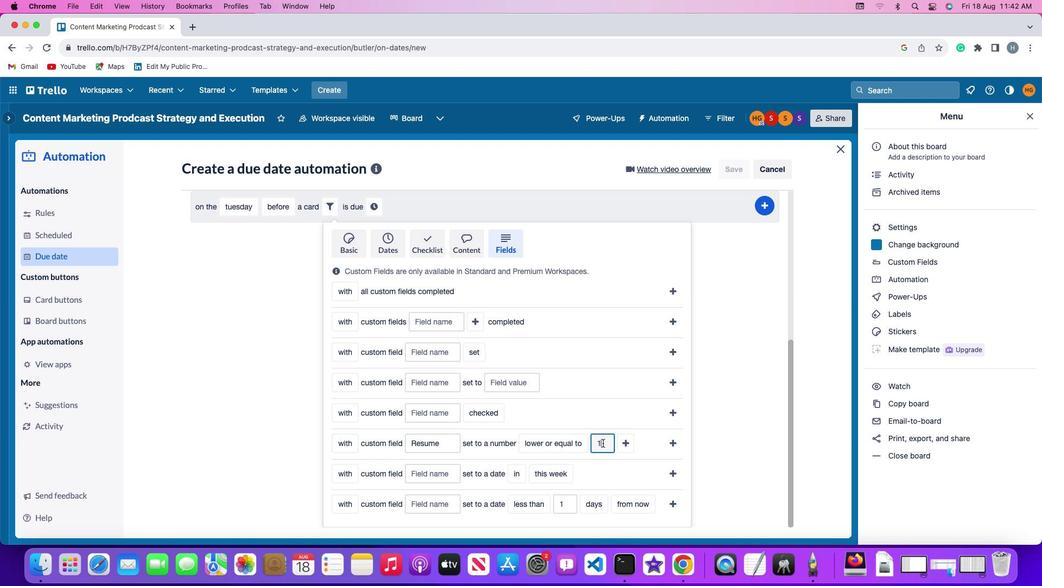 
Action: Mouse moved to (631, 445)
Screenshot: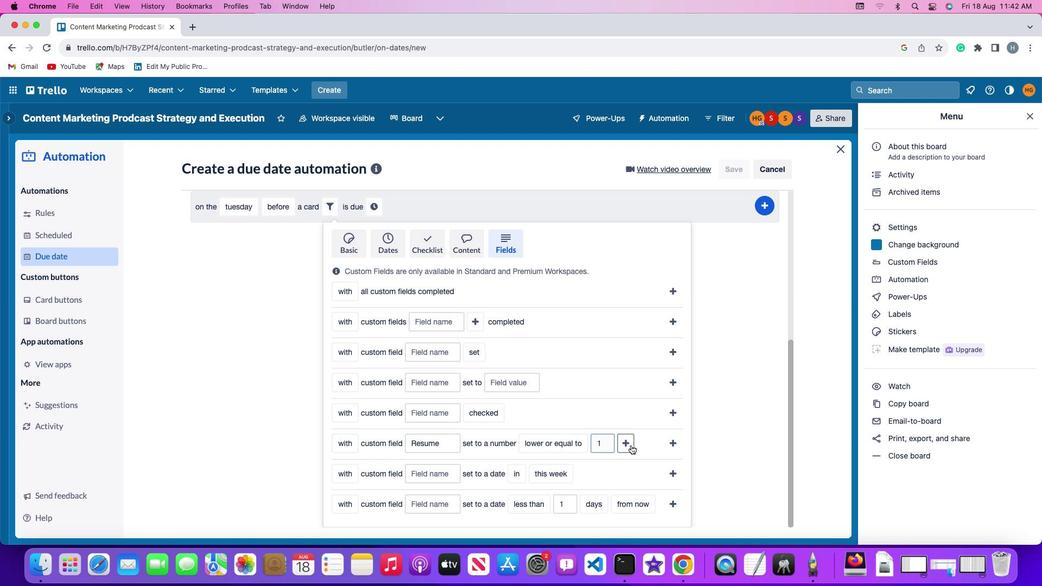 
Action: Mouse pressed left at (631, 445)
Screenshot: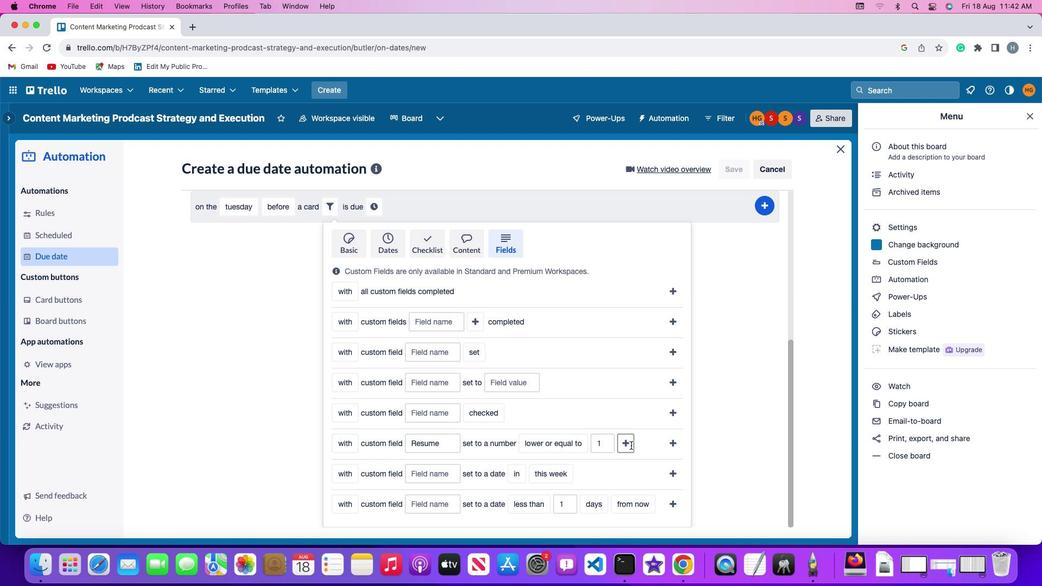 
Action: Mouse moved to (651, 448)
Screenshot: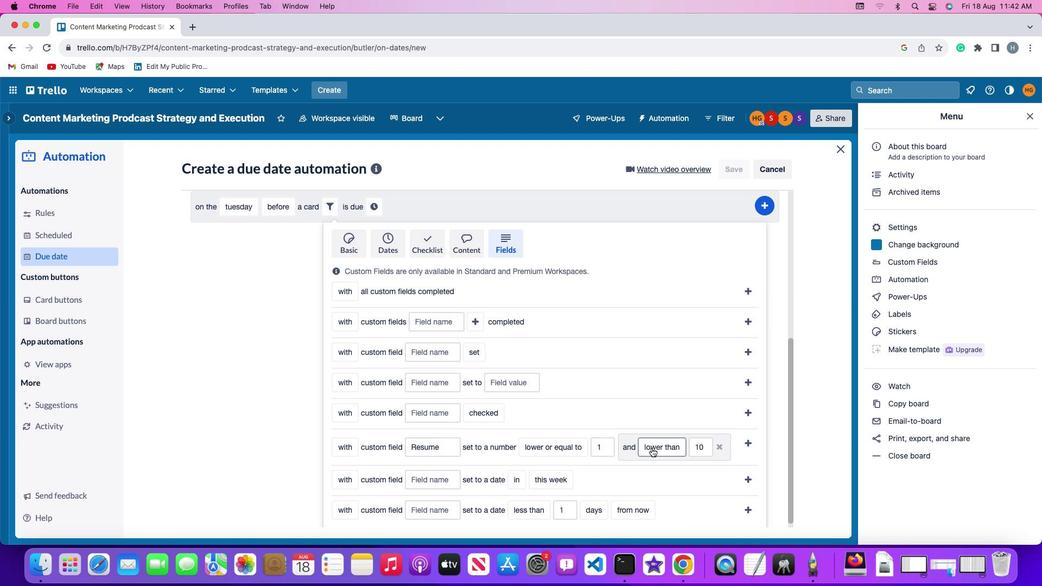 
Action: Mouse pressed left at (651, 448)
Screenshot: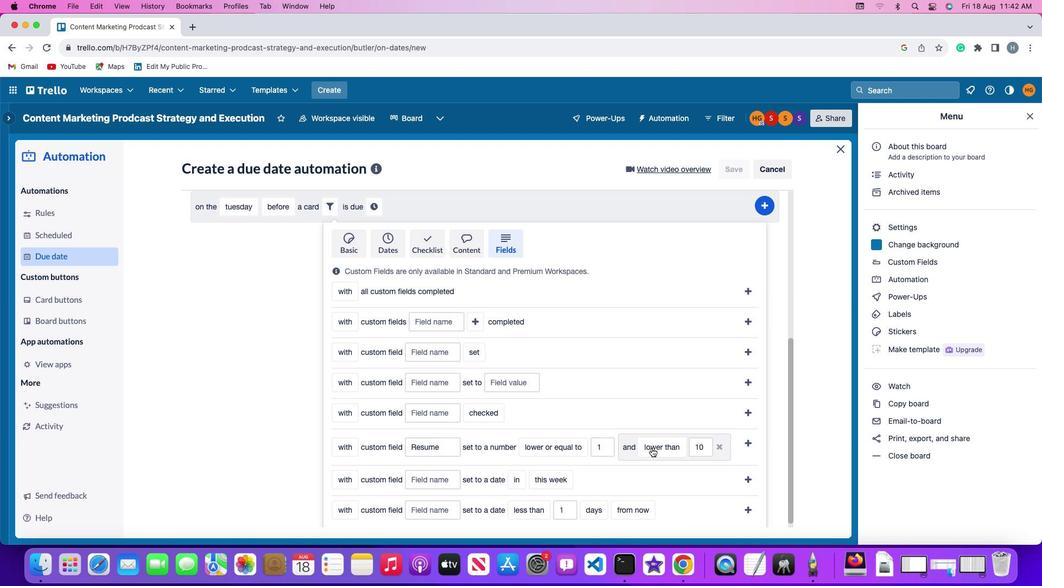 
Action: Mouse moved to (652, 428)
Screenshot: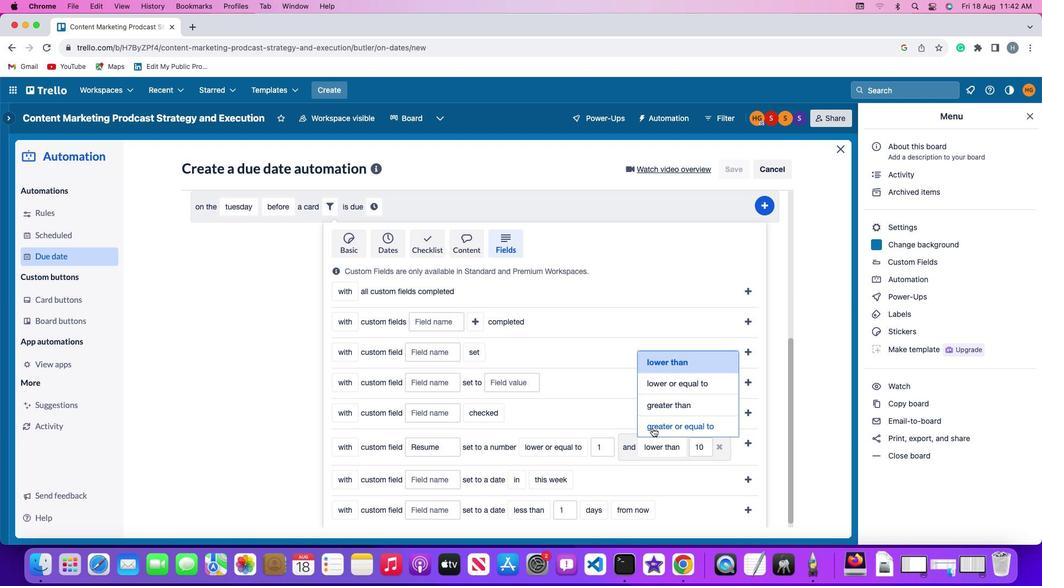 
Action: Mouse pressed left at (652, 428)
Screenshot: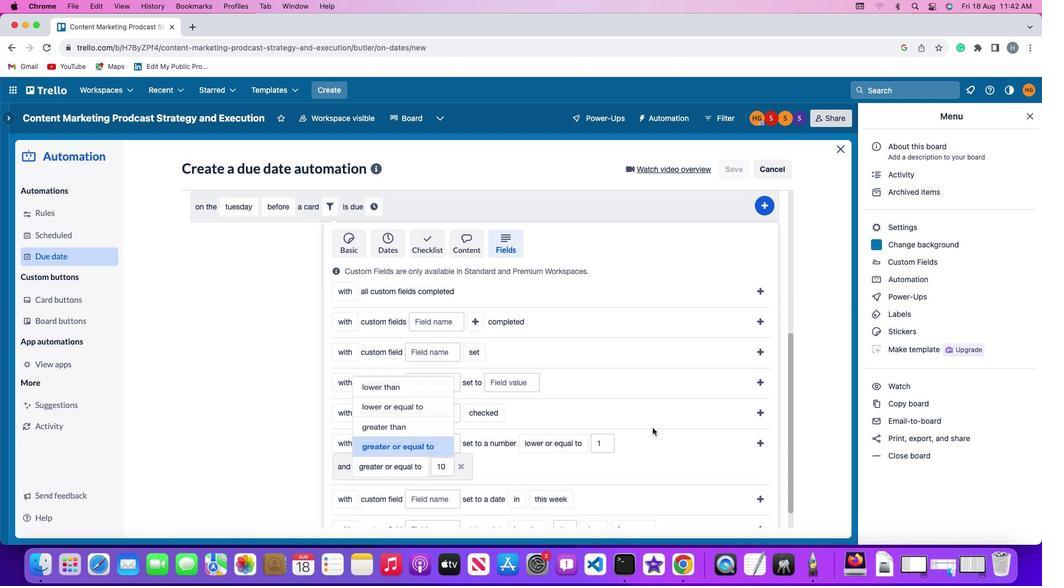 
Action: Mouse moved to (449, 464)
Screenshot: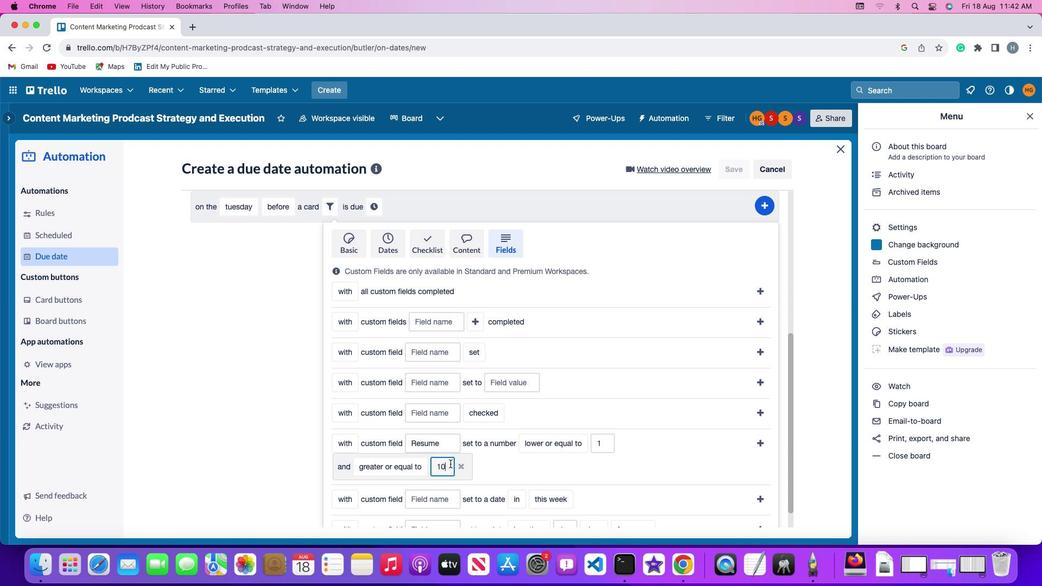
Action: Mouse pressed left at (449, 464)
Screenshot: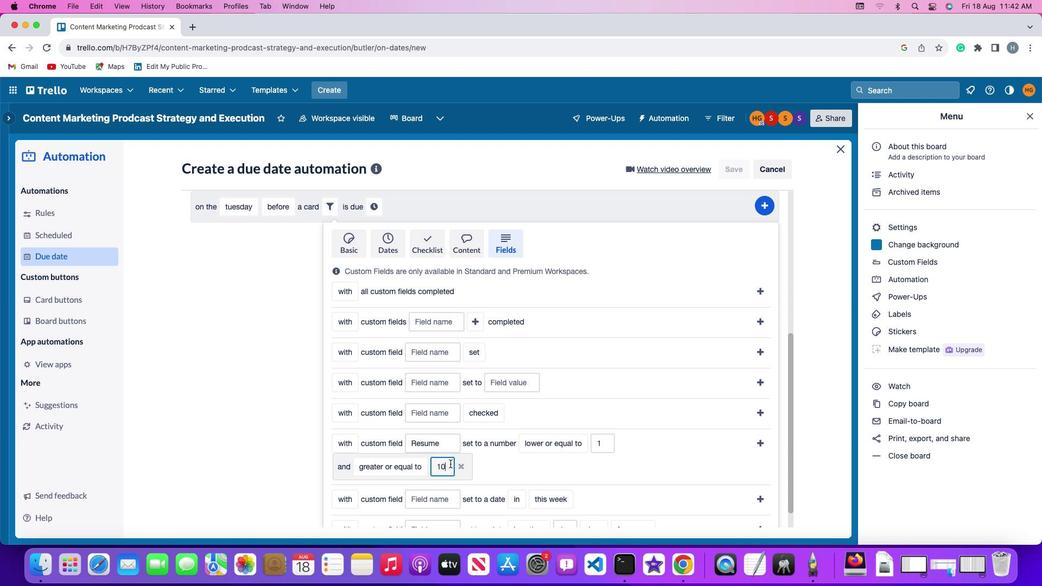 
Action: Mouse moved to (449, 463)
Screenshot: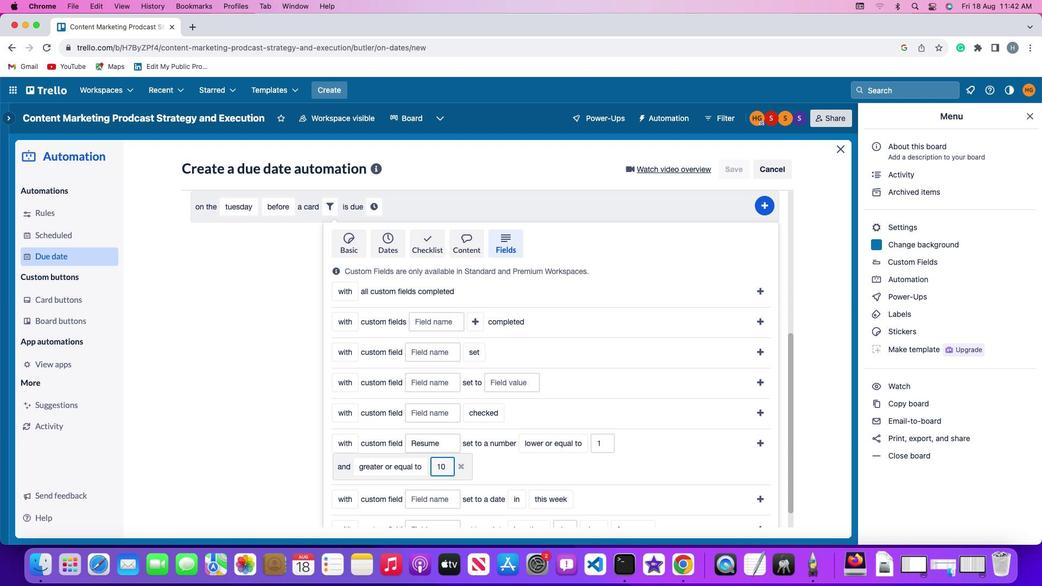 
Action: Key pressed Key.backspaceKey.backspace'1''0'
Screenshot: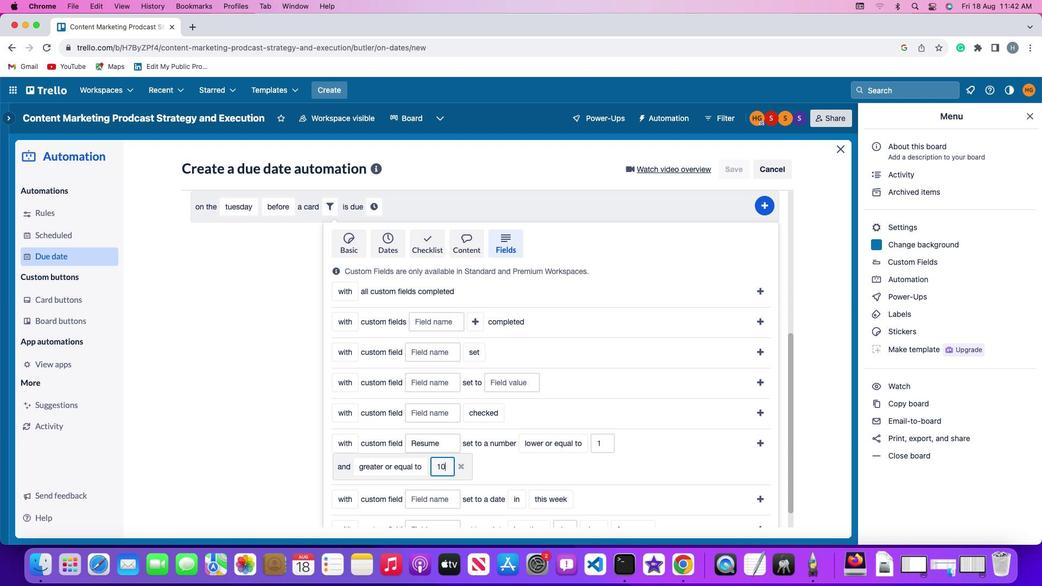 
Action: Mouse moved to (758, 440)
Screenshot: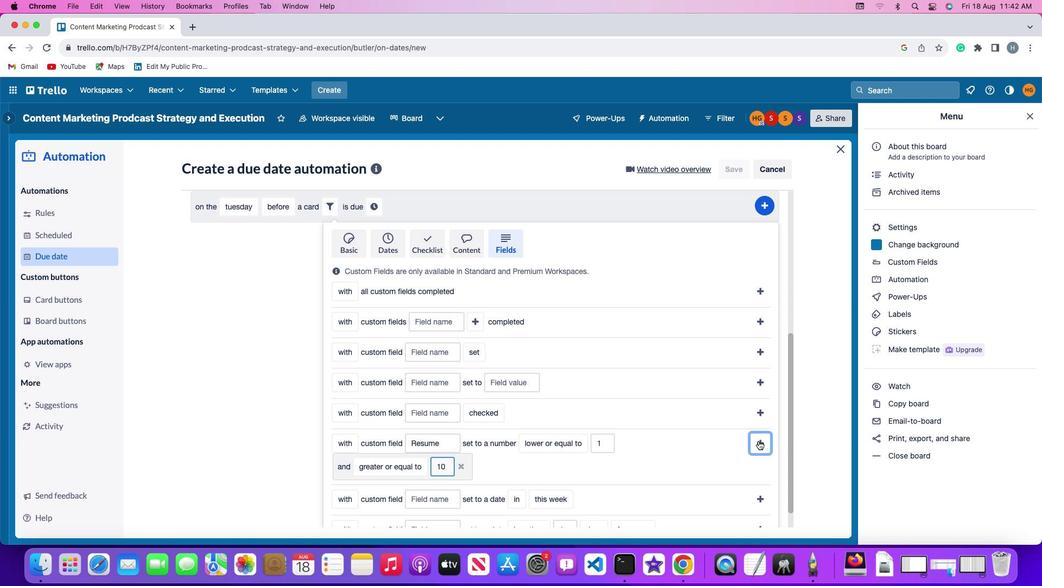 
Action: Mouse pressed left at (758, 440)
Screenshot: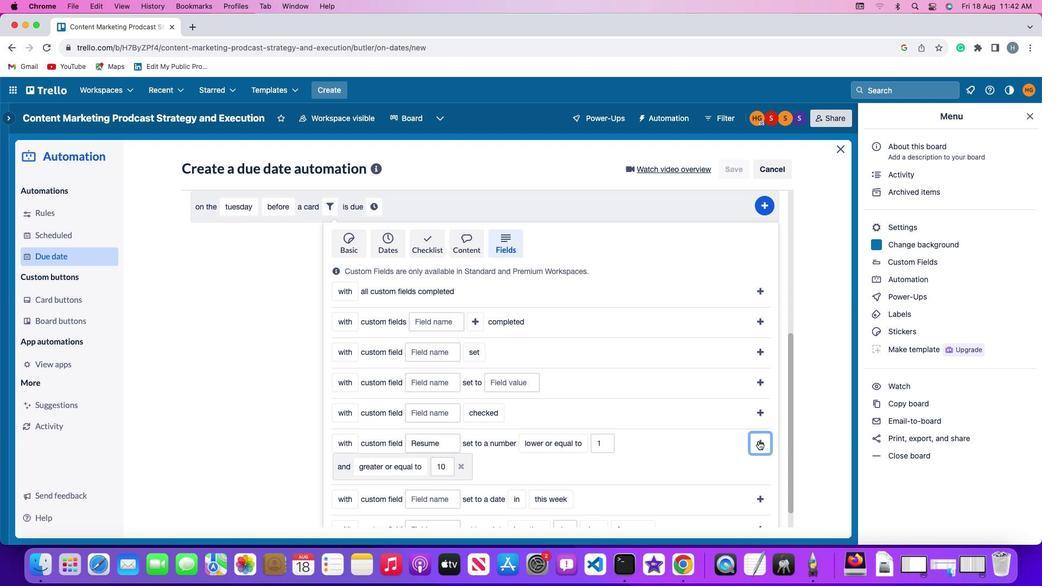 
Action: Mouse moved to (704, 467)
Screenshot: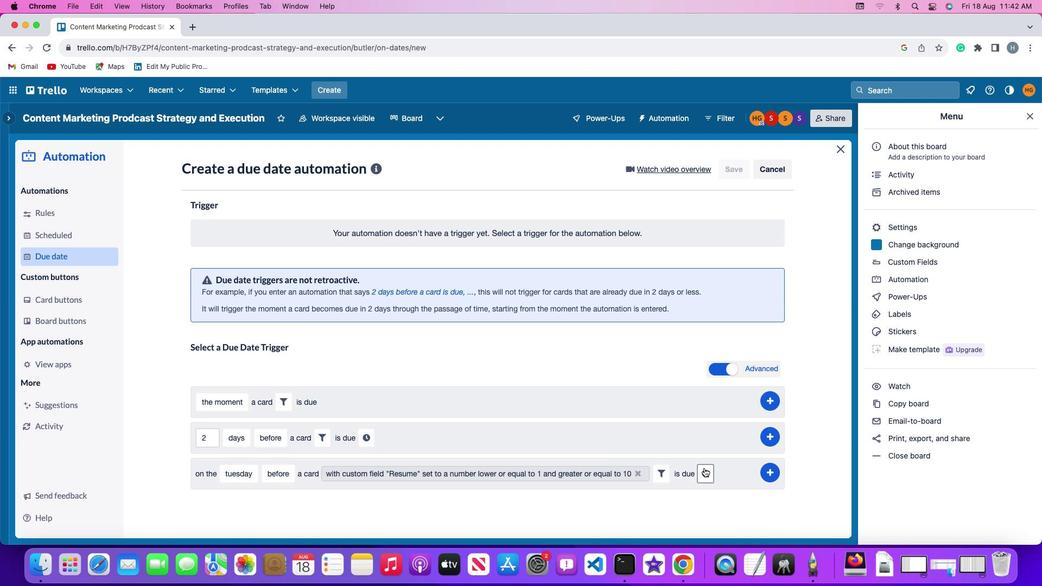 
Action: Mouse pressed left at (704, 467)
Screenshot: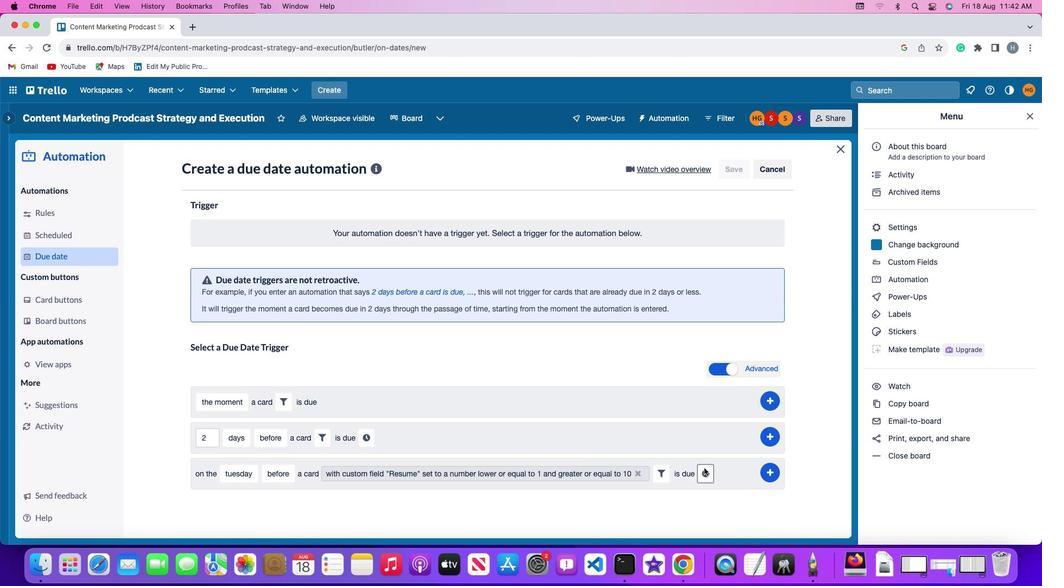 
Action: Mouse moved to (229, 500)
Screenshot: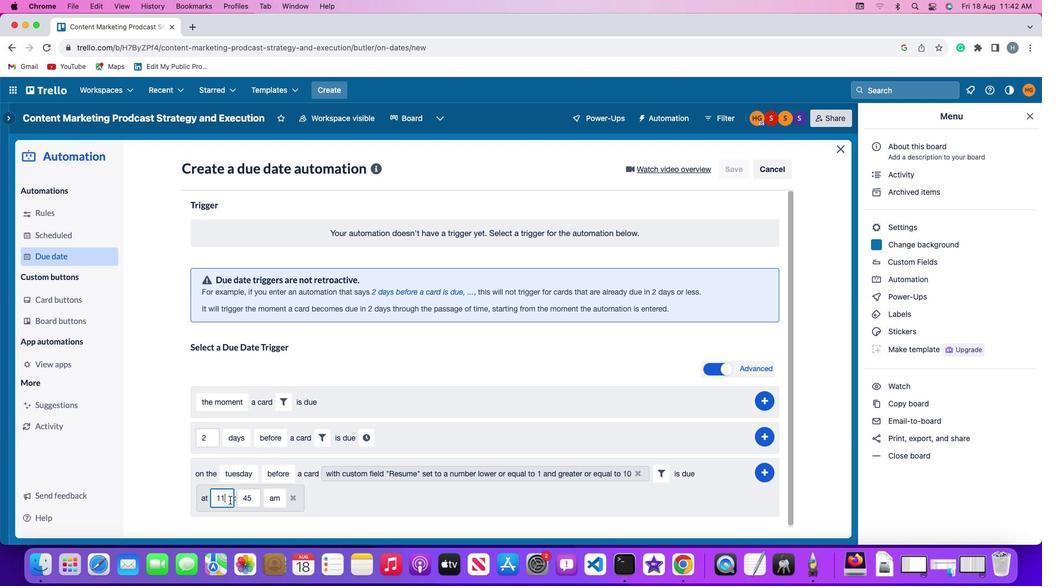 
Action: Mouse pressed left at (229, 500)
Screenshot: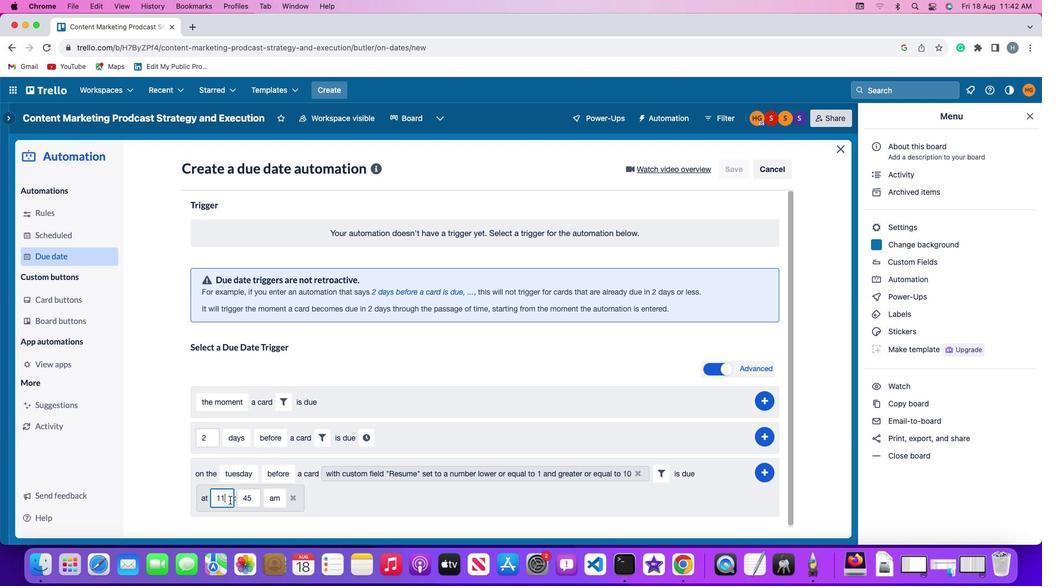 
Action: Mouse moved to (229, 499)
Screenshot: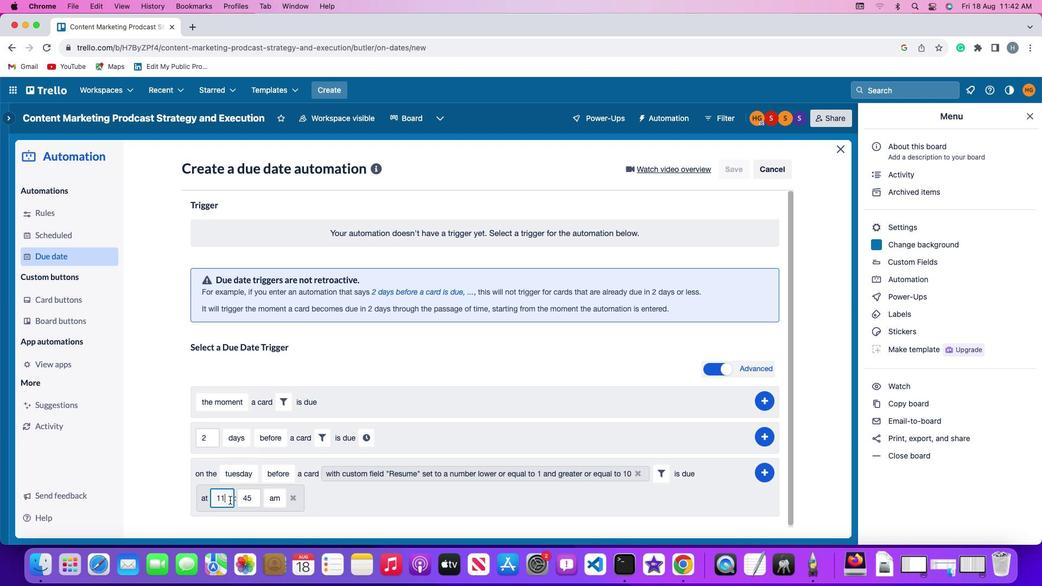 
Action: Key pressed Key.backspace'1'
Screenshot: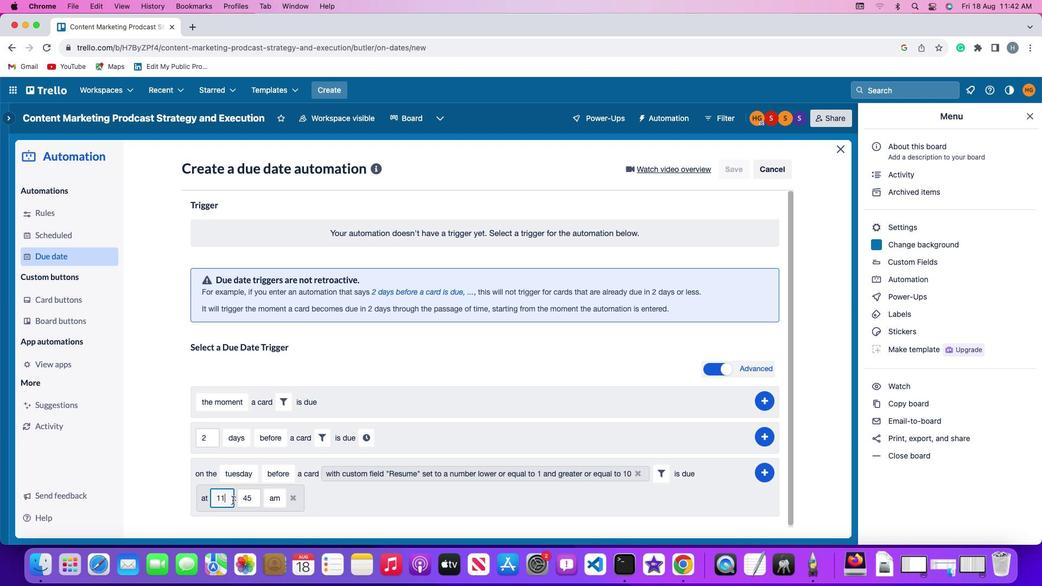 
Action: Mouse moved to (254, 498)
Screenshot: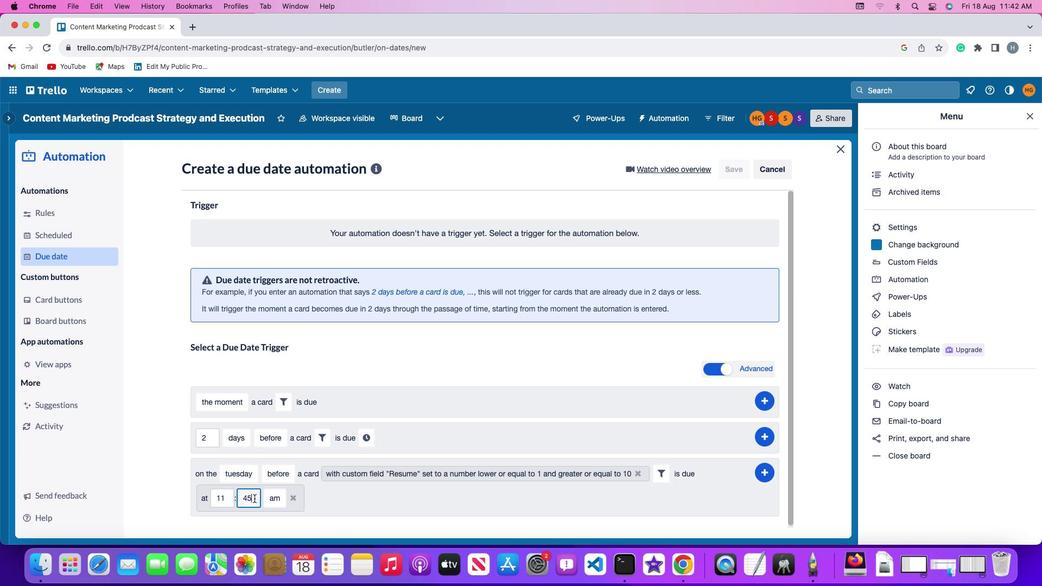 
Action: Mouse pressed left at (254, 498)
Screenshot: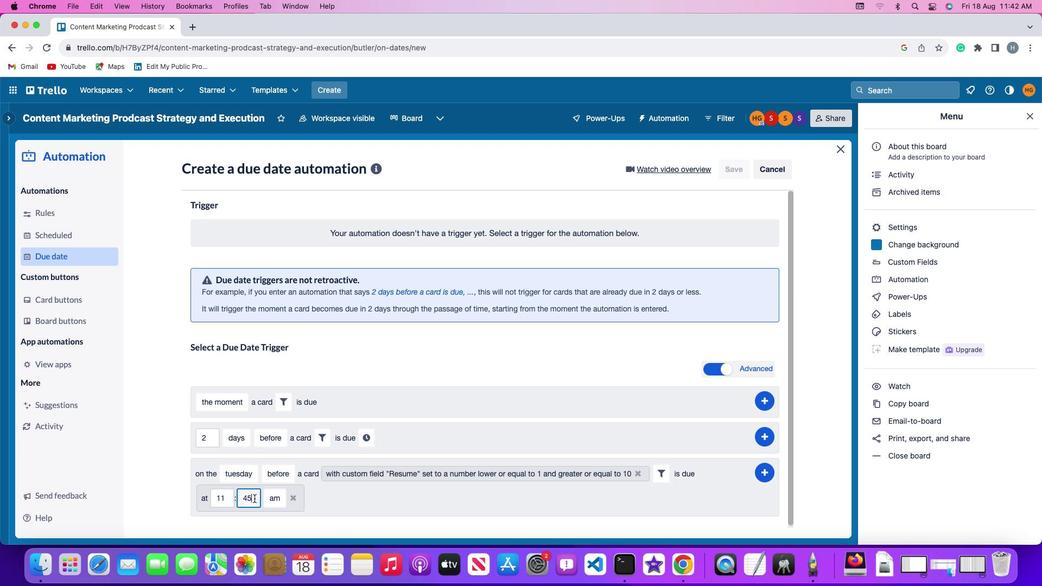 
Action: Mouse moved to (254, 498)
Screenshot: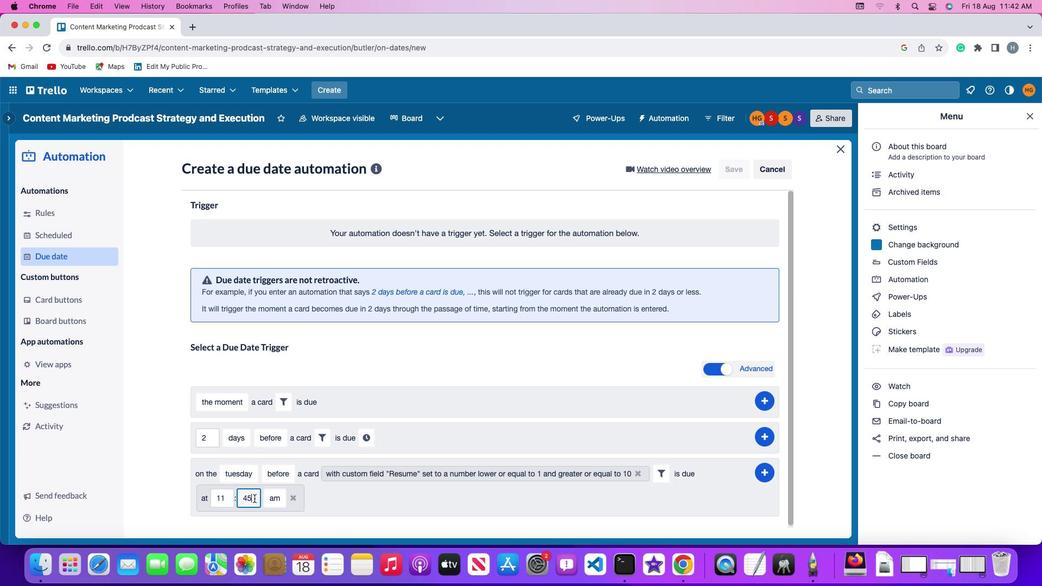 
Action: Key pressed Key.backspaceKey.backspace
Screenshot: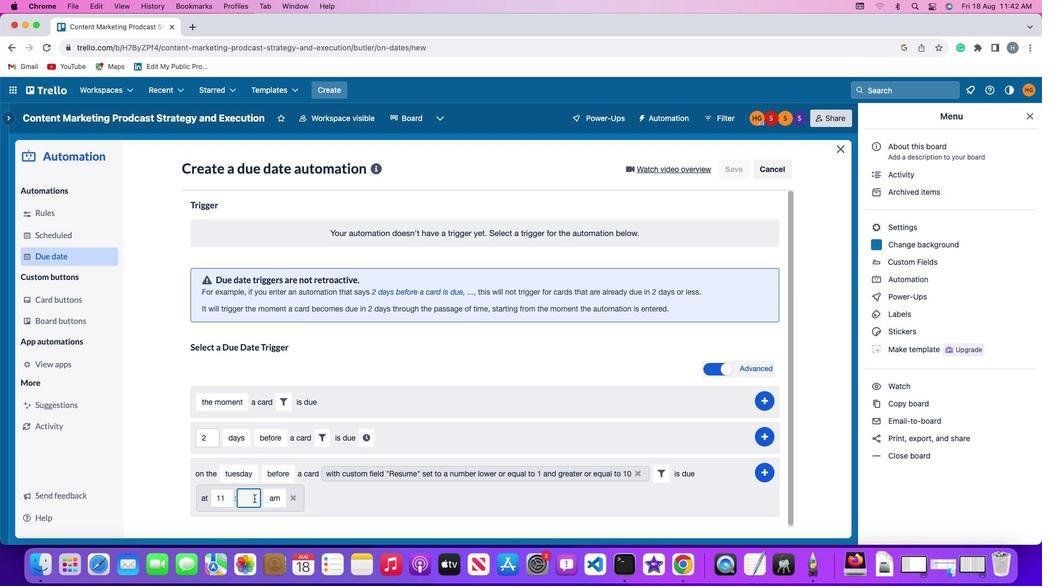 
Action: Mouse moved to (254, 498)
Screenshot: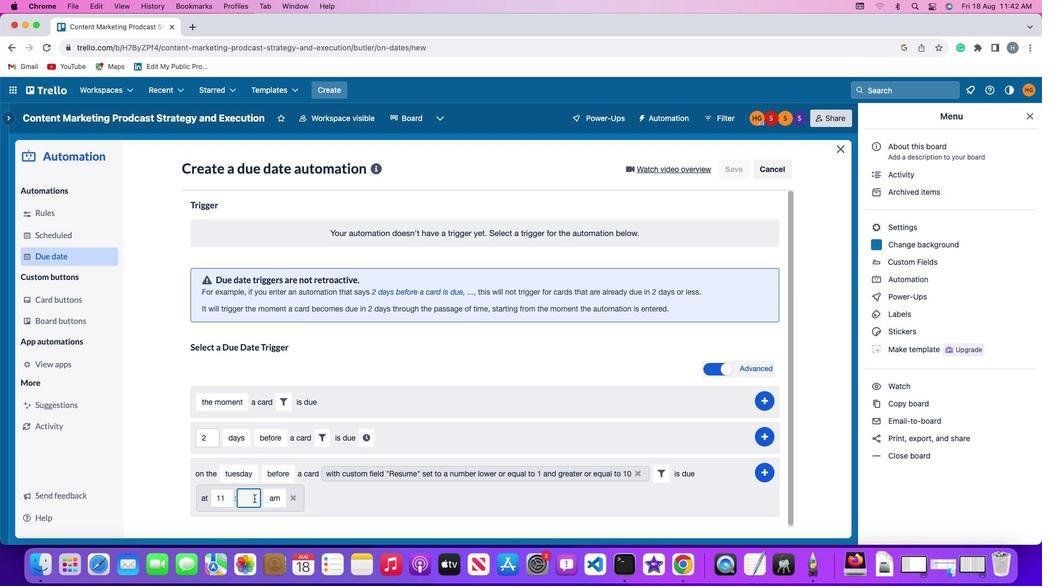 
Action: Key pressed '0''0'
Screenshot: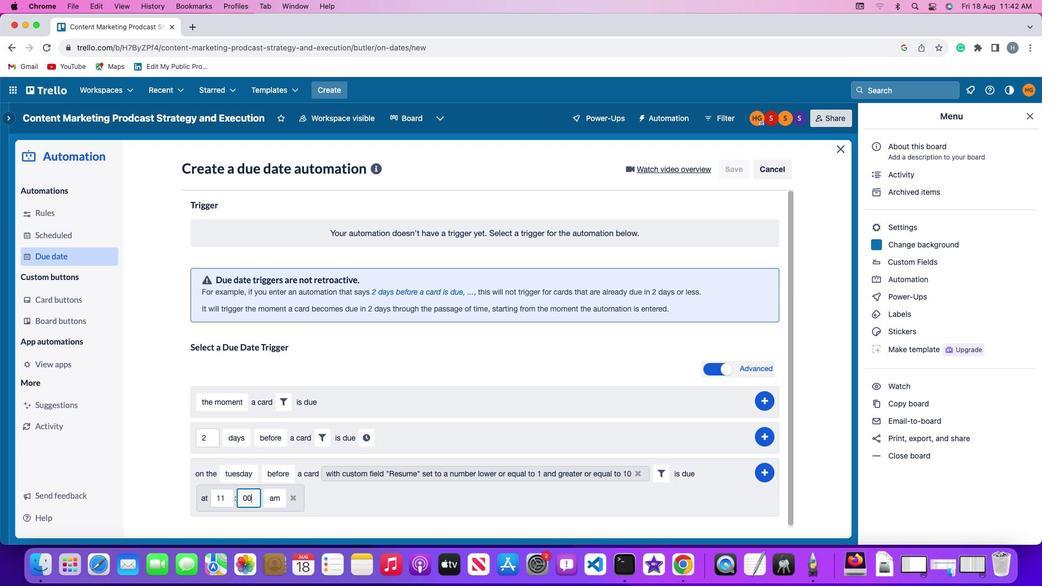 
Action: Mouse moved to (273, 497)
Screenshot: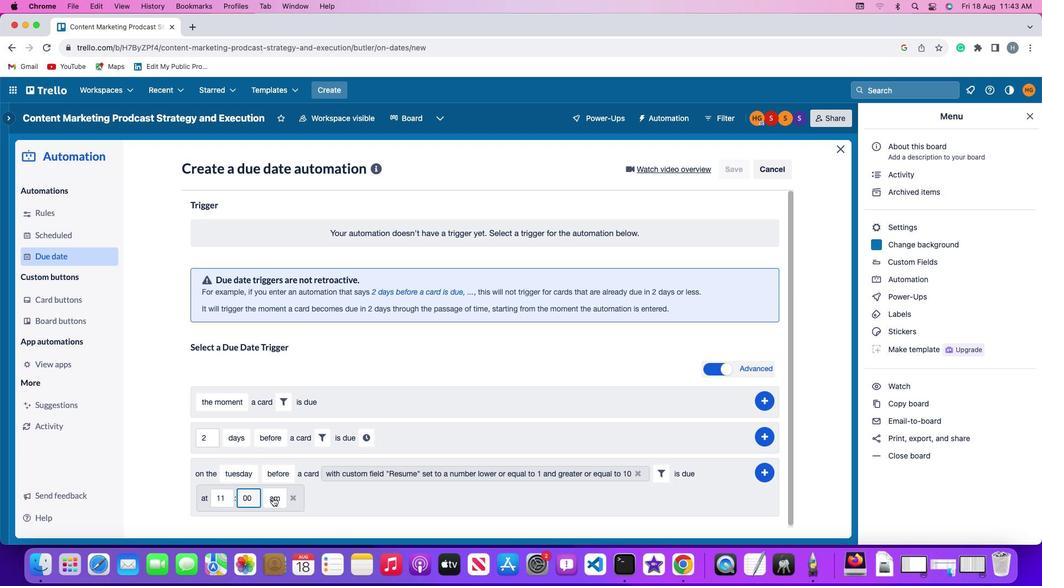 
Action: Mouse pressed left at (273, 497)
Screenshot: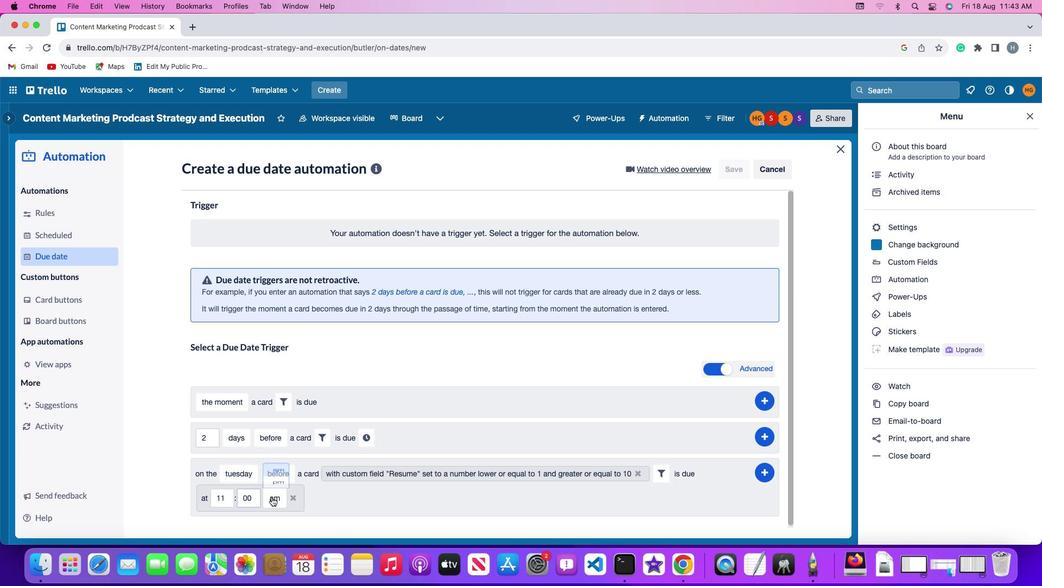 
Action: Mouse moved to (276, 458)
Screenshot: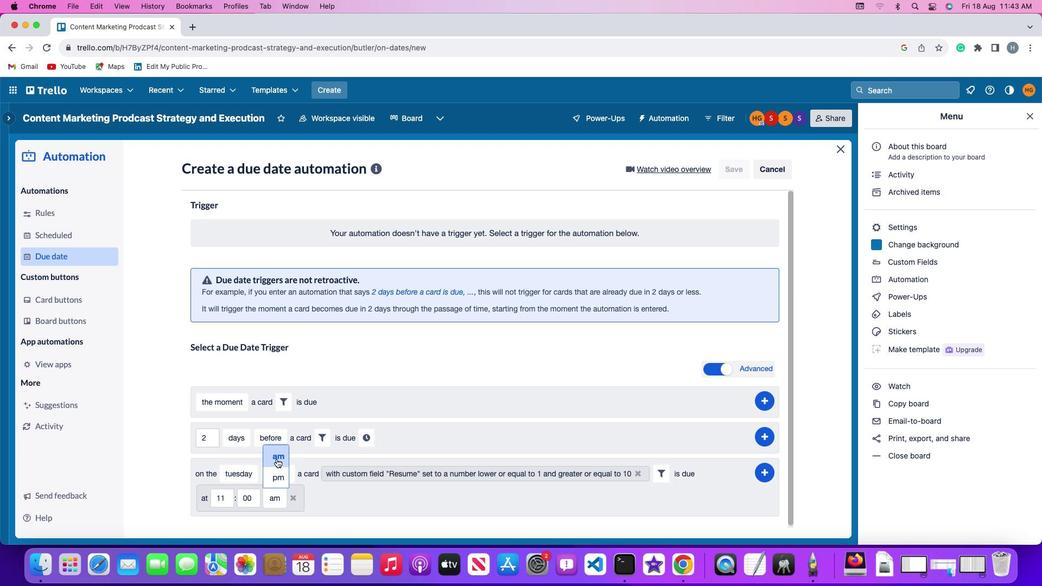 
Action: Mouse pressed left at (276, 458)
Screenshot: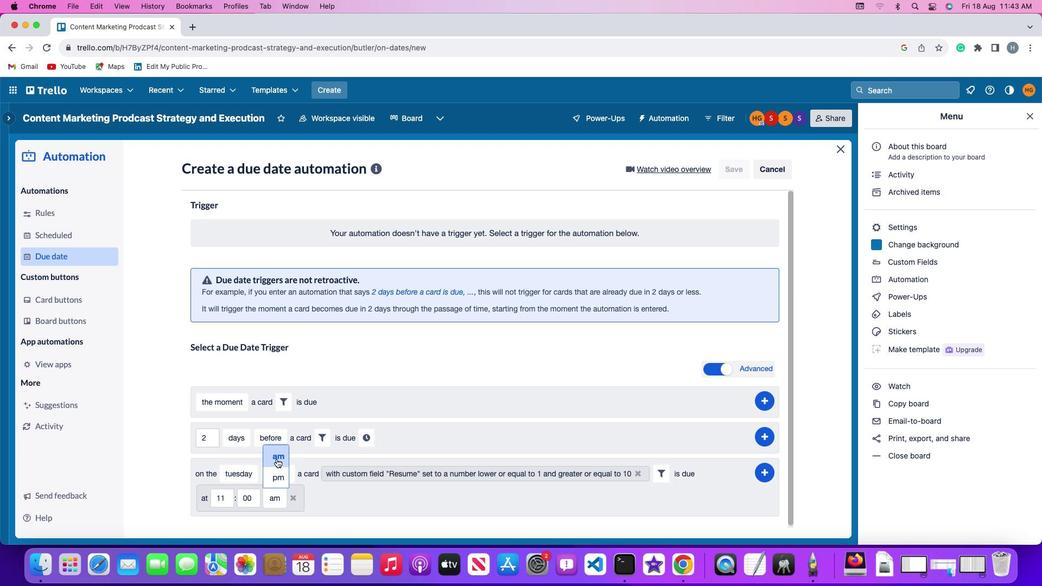 
Action: Mouse moved to (766, 469)
Screenshot: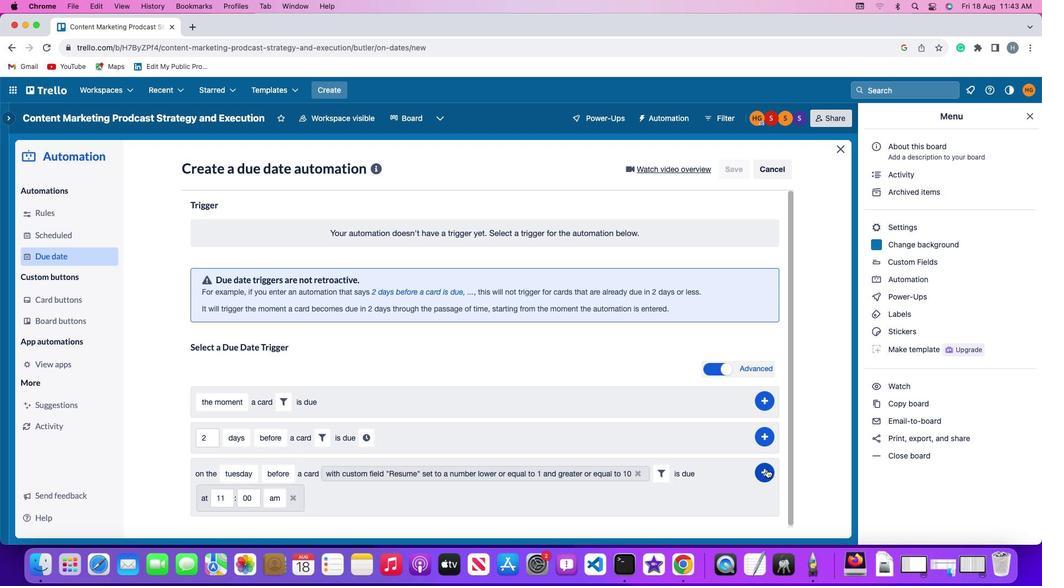 
Action: Mouse pressed left at (766, 469)
Screenshot: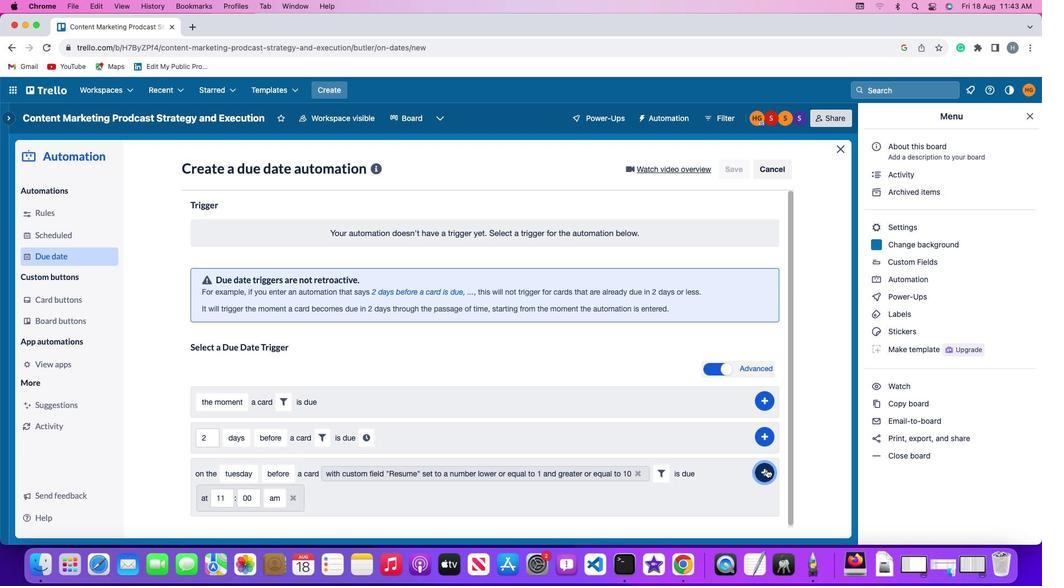 
Action: Mouse moved to (822, 414)
Screenshot: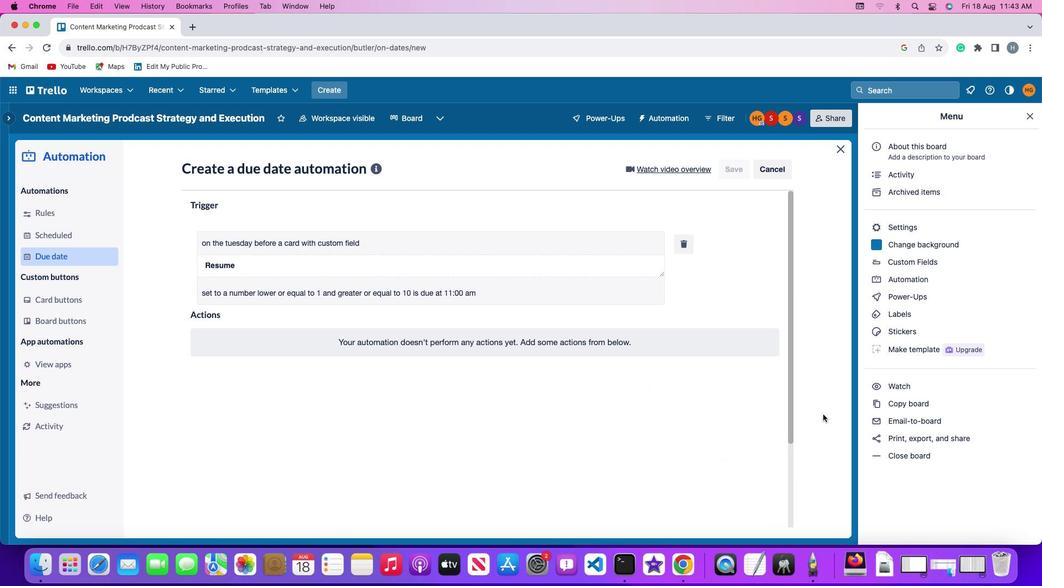 
